 Task: Search one way flight ticket for 1 adult, 5 children, 2 infants in seat and 1 infant on lap in first from Flint: Bishop International Airport to Jacksonville: Albert J. Ellis Airport on 5-3-2023. Choice of flights is Southwest. Number of bags: 7 checked bags. Price is upto 87000. Outbound departure time preference is 10:30.
Action: Mouse moved to (236, 324)
Screenshot: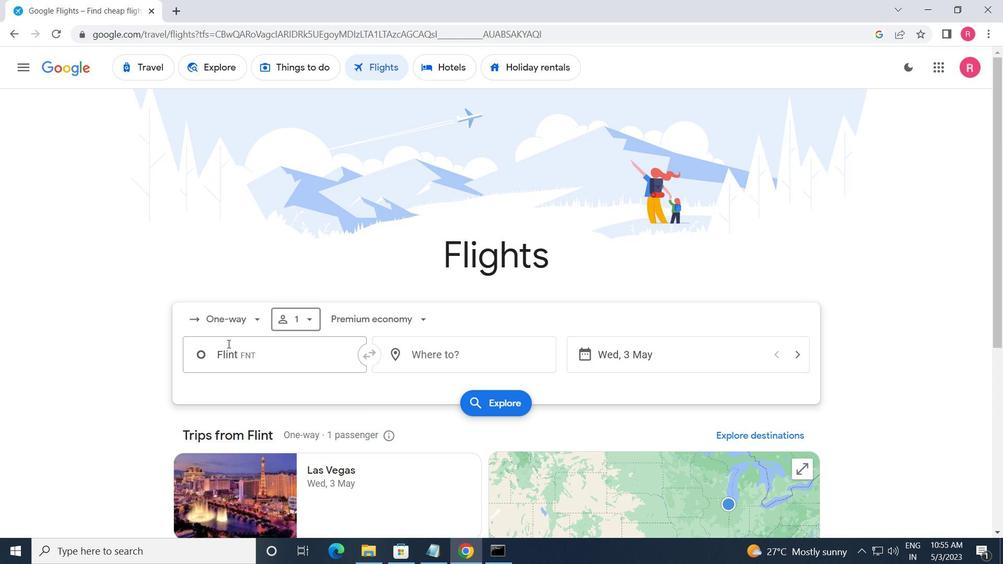
Action: Mouse pressed left at (236, 324)
Screenshot: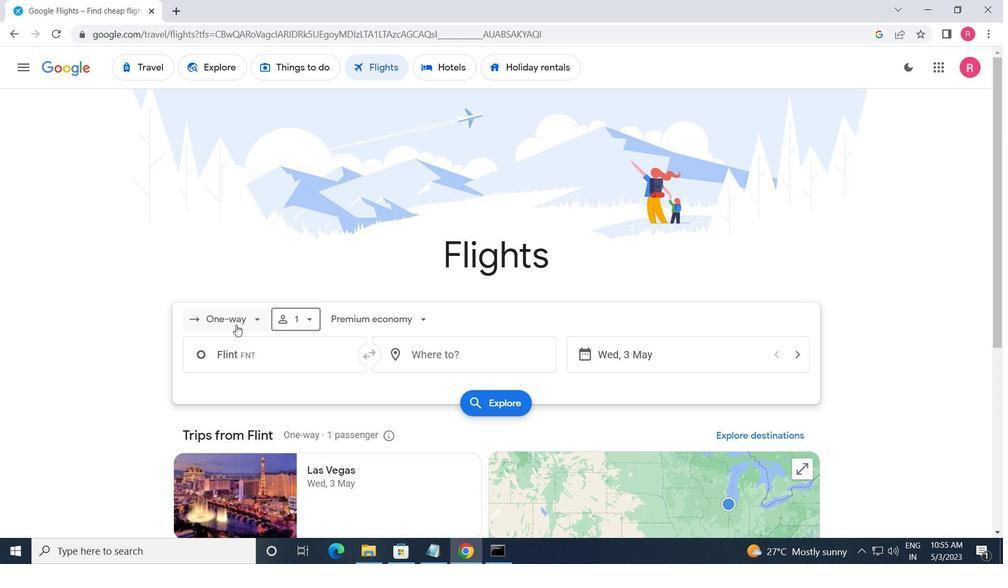 
Action: Mouse moved to (251, 375)
Screenshot: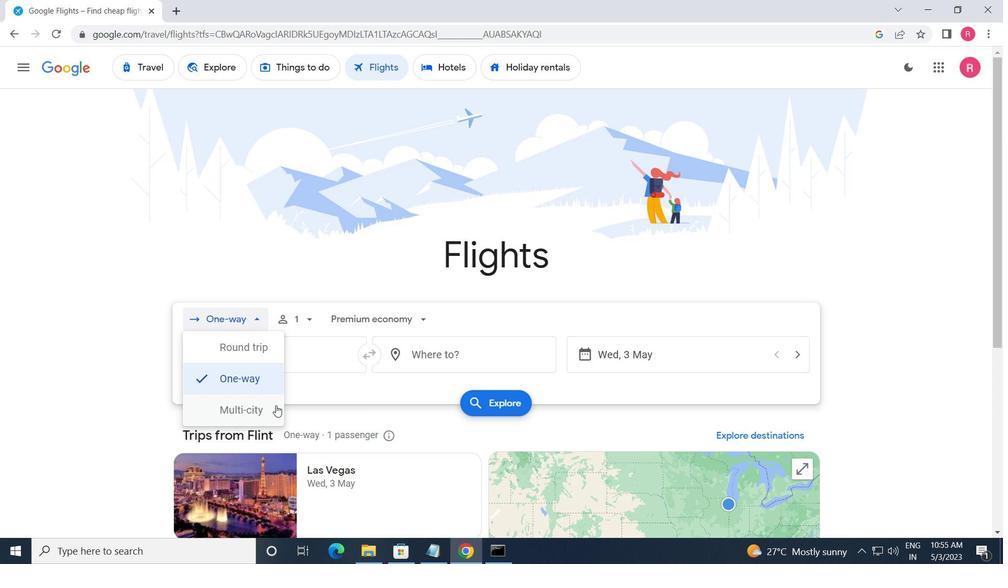 
Action: Mouse pressed left at (251, 375)
Screenshot: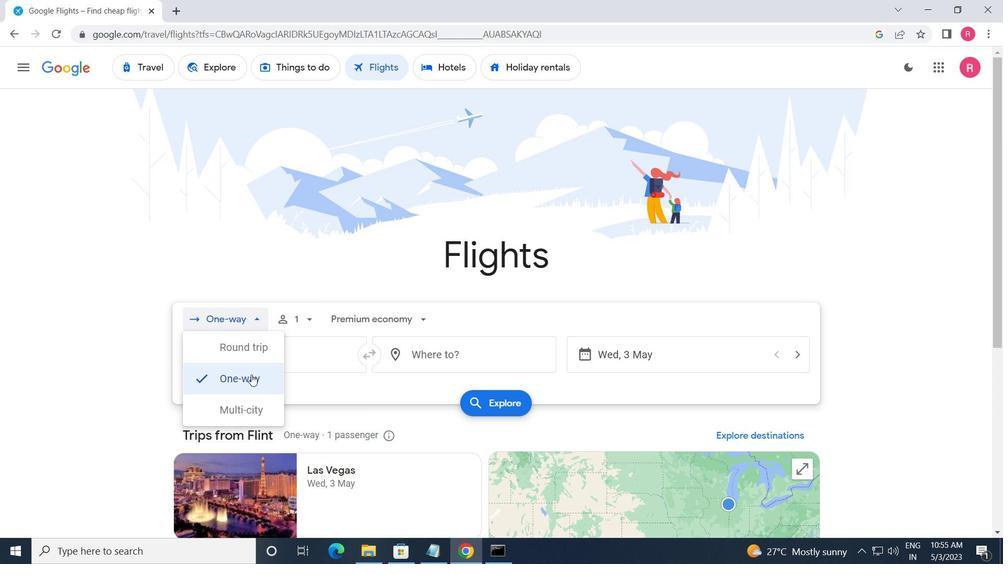 
Action: Mouse moved to (296, 324)
Screenshot: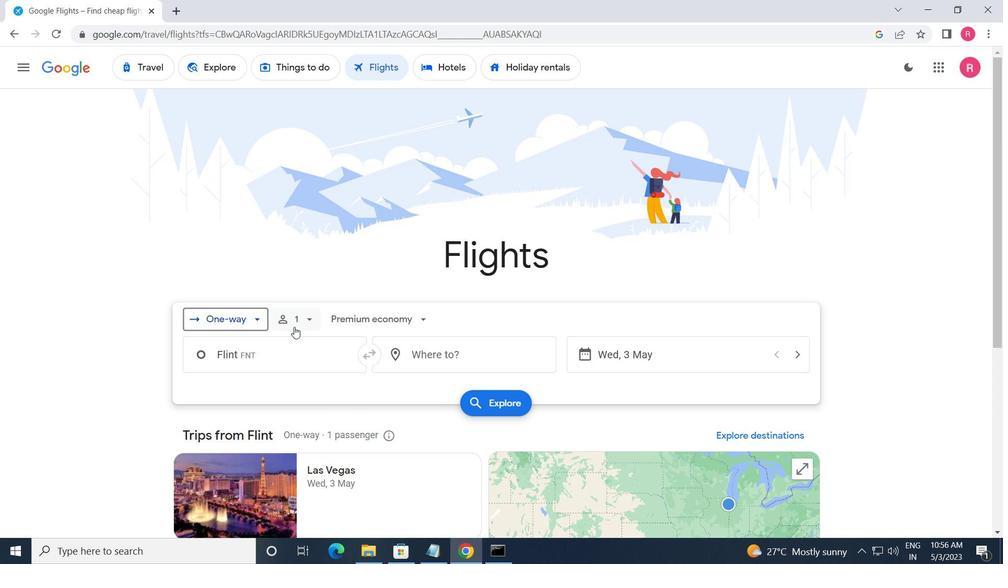 
Action: Mouse pressed left at (296, 324)
Screenshot: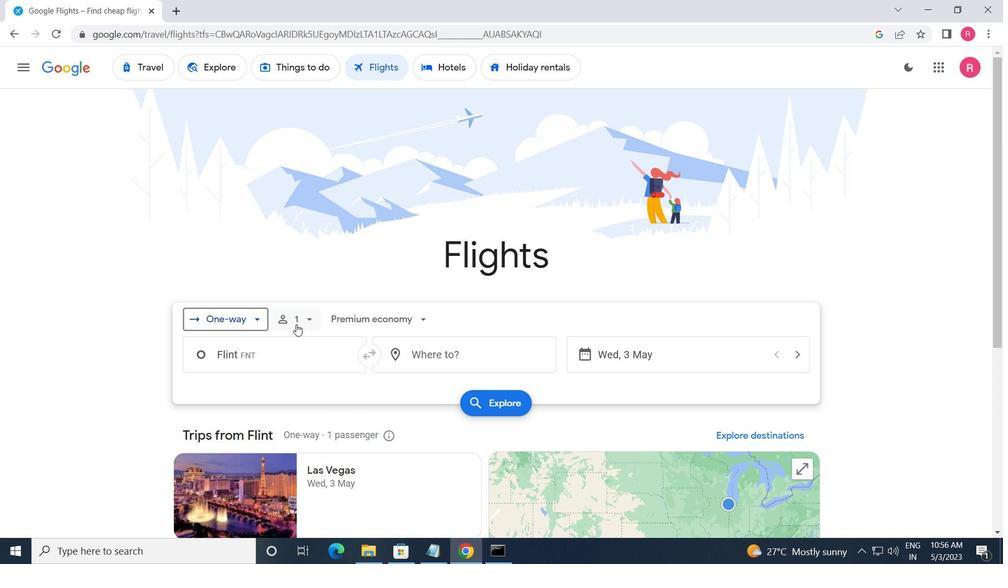 
Action: Mouse moved to (410, 386)
Screenshot: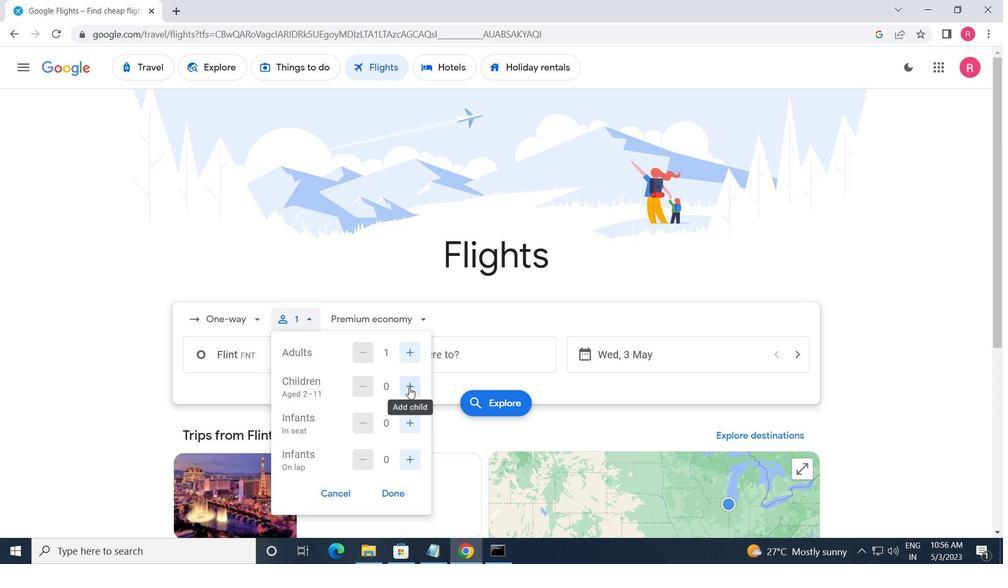 
Action: Mouse pressed left at (410, 386)
Screenshot: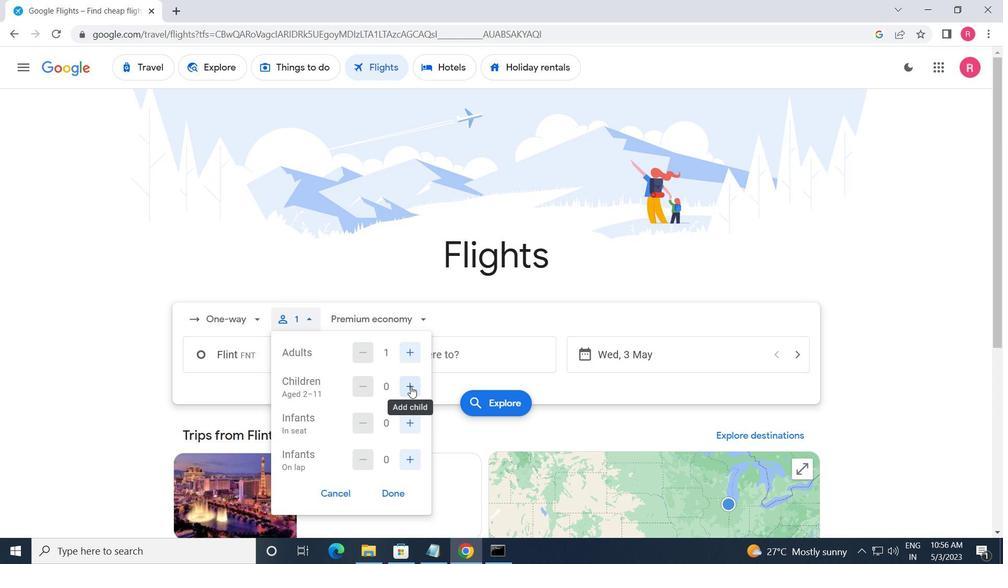 
Action: Mouse pressed left at (410, 386)
Screenshot: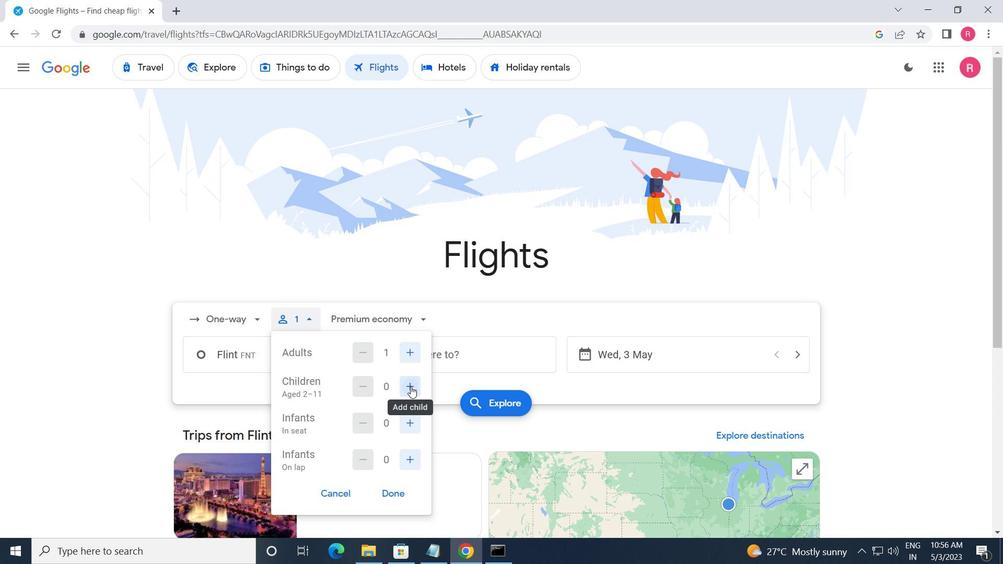 
Action: Mouse pressed left at (410, 386)
Screenshot: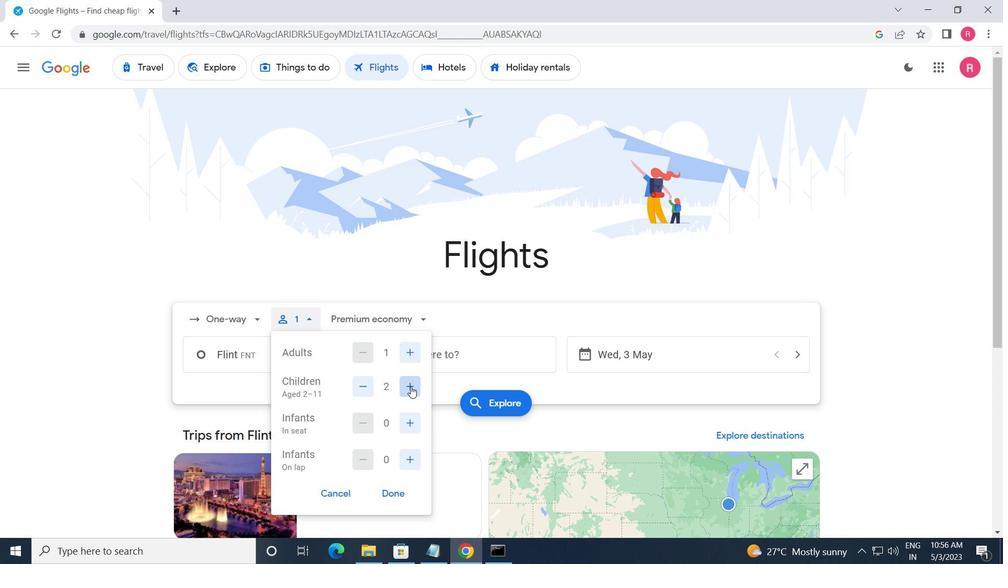 
Action: Mouse moved to (410, 386)
Screenshot: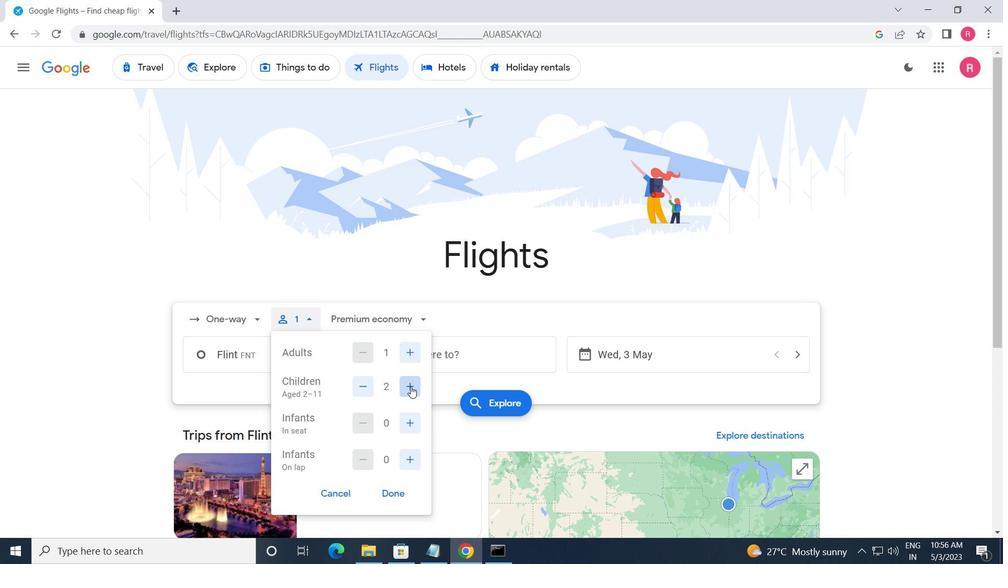 
Action: Mouse pressed left at (410, 386)
Screenshot: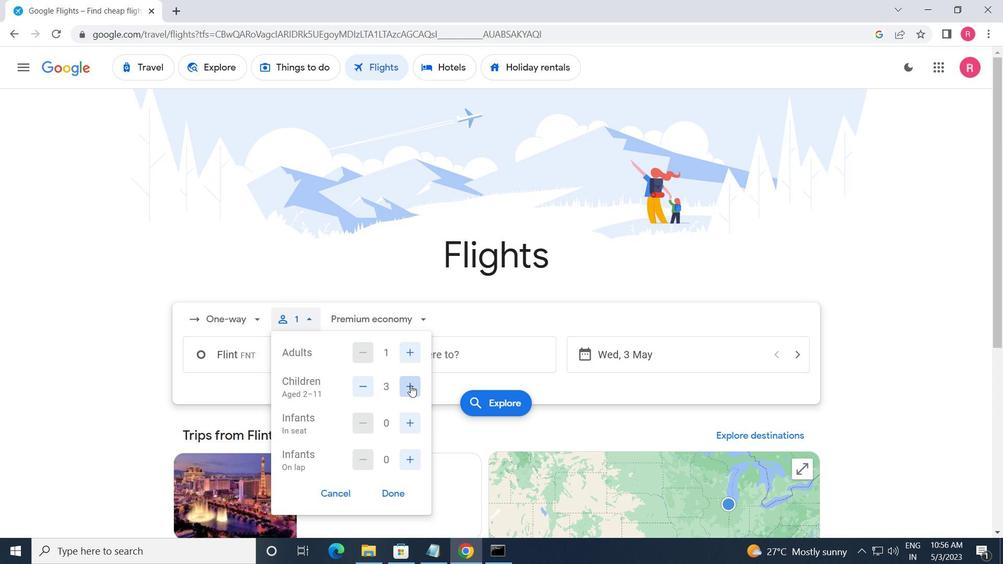 
Action: Mouse pressed left at (410, 386)
Screenshot: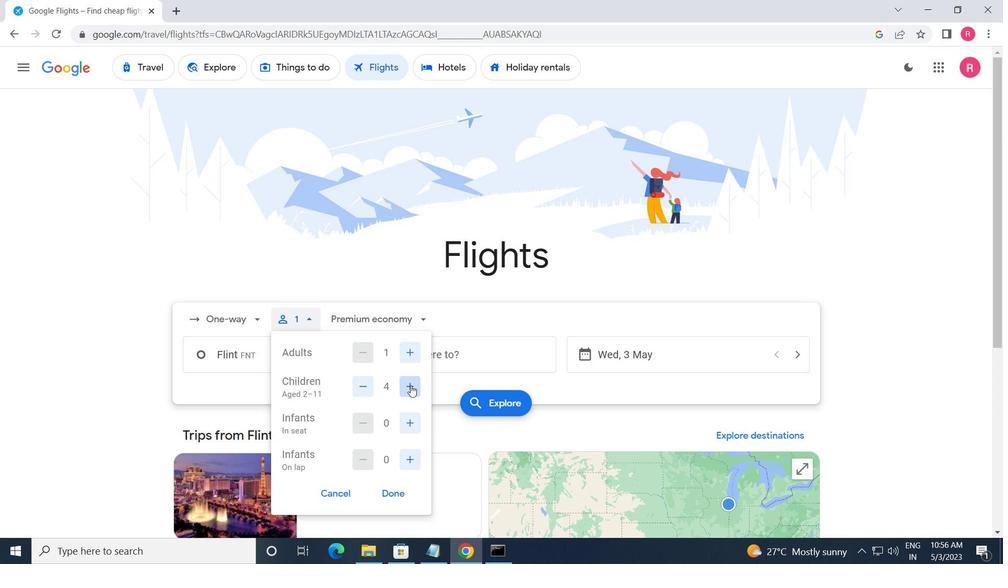 
Action: Mouse moved to (412, 425)
Screenshot: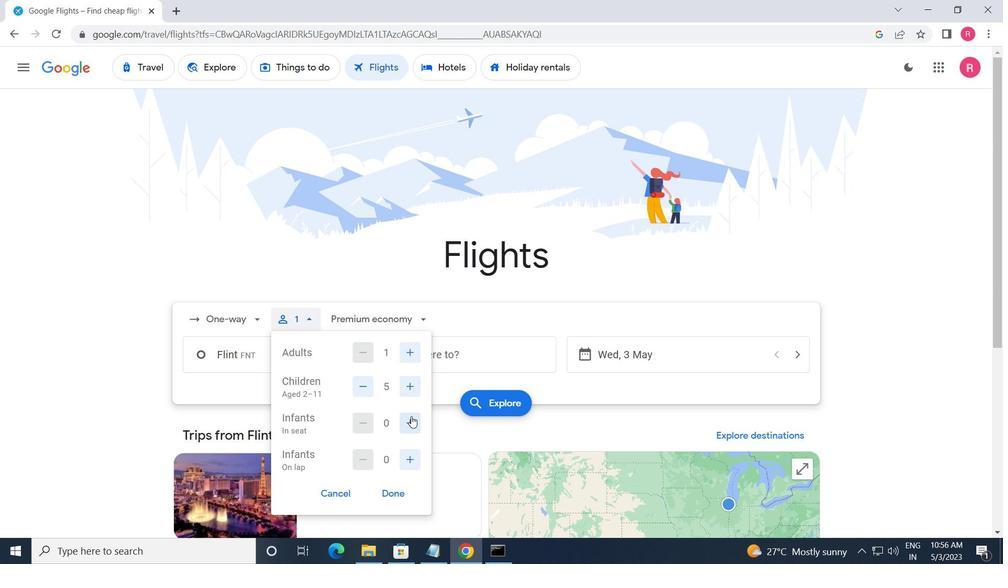 
Action: Mouse pressed left at (412, 425)
Screenshot: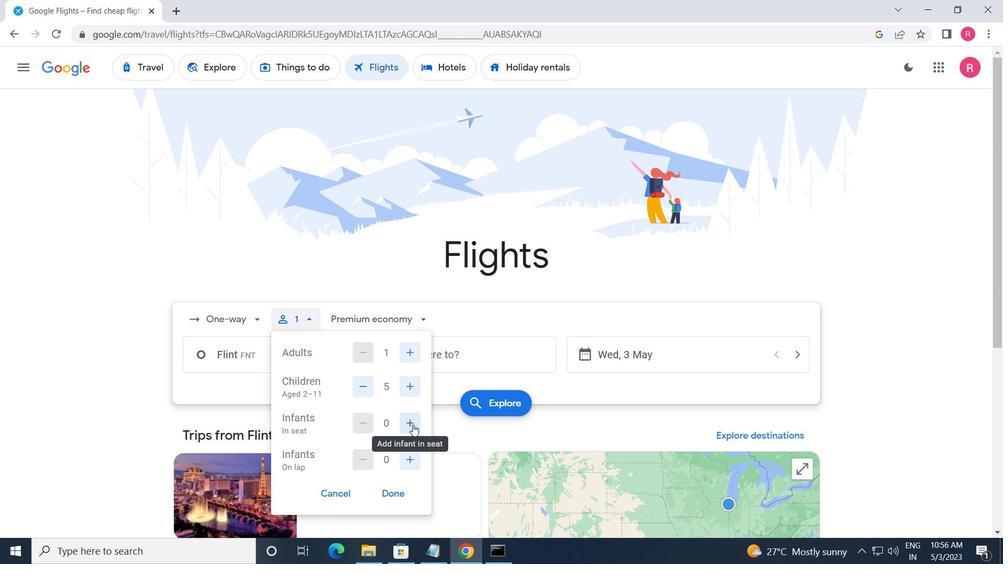 
Action: Mouse pressed left at (412, 425)
Screenshot: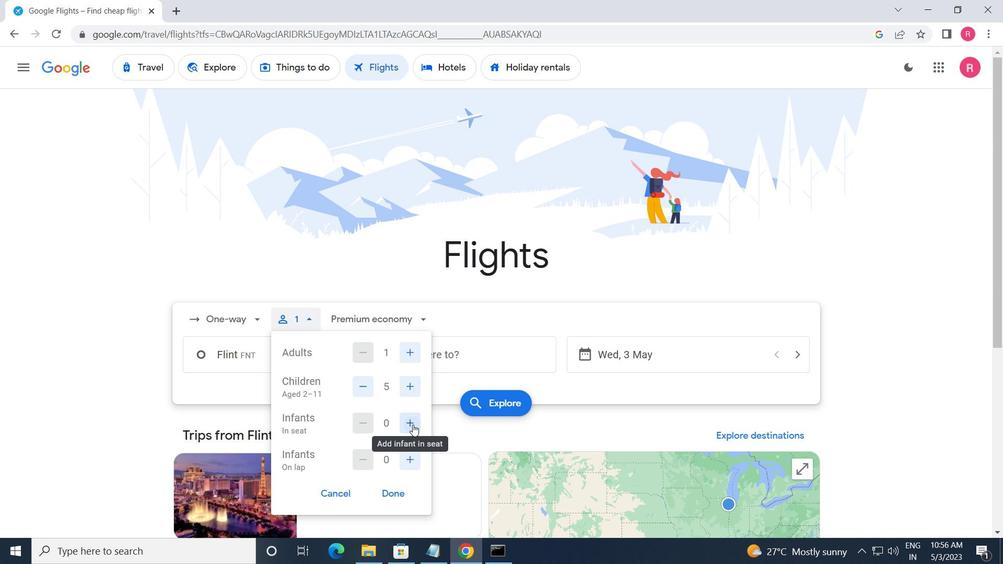 
Action: Mouse moved to (408, 465)
Screenshot: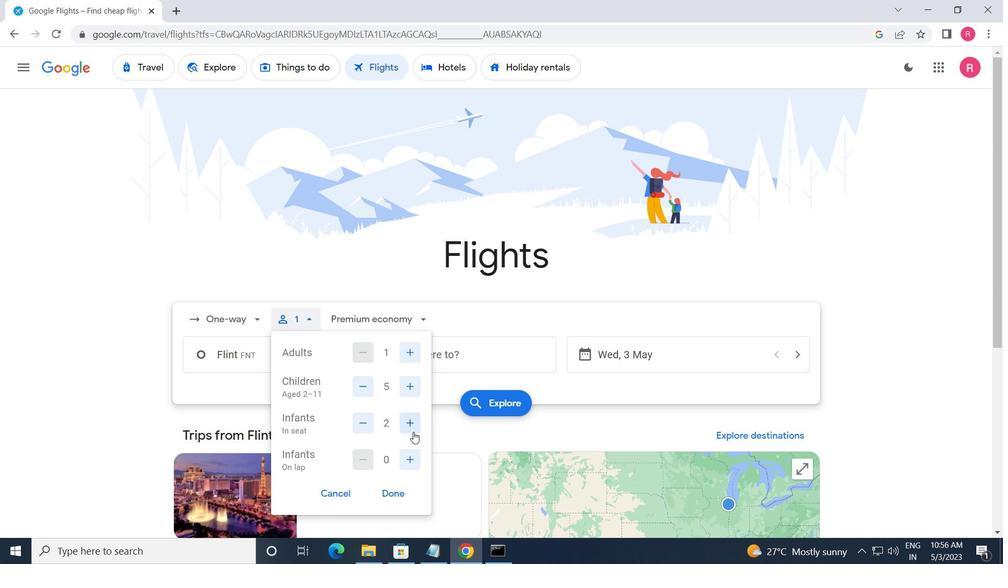 
Action: Mouse pressed left at (408, 465)
Screenshot: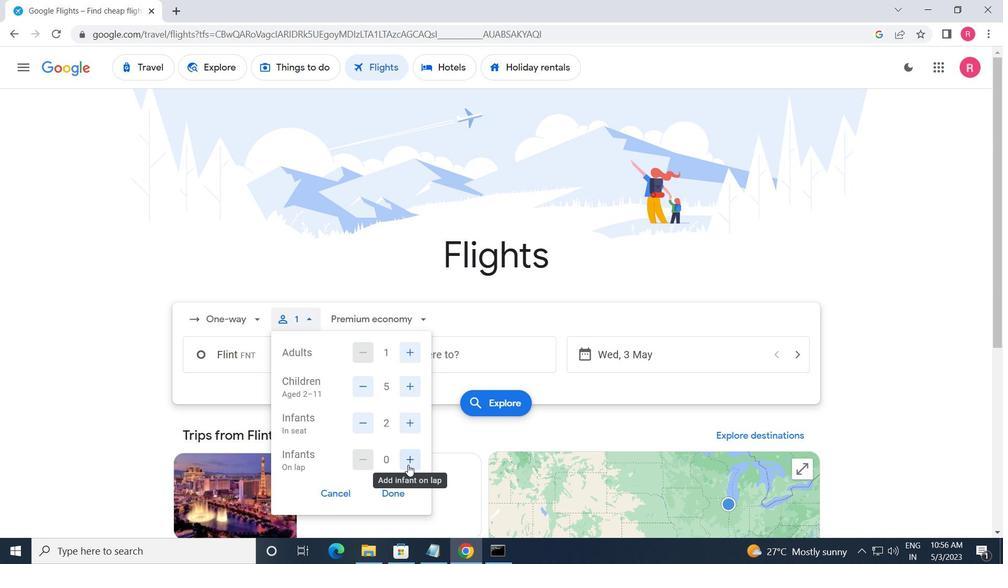 
Action: Mouse moved to (362, 462)
Screenshot: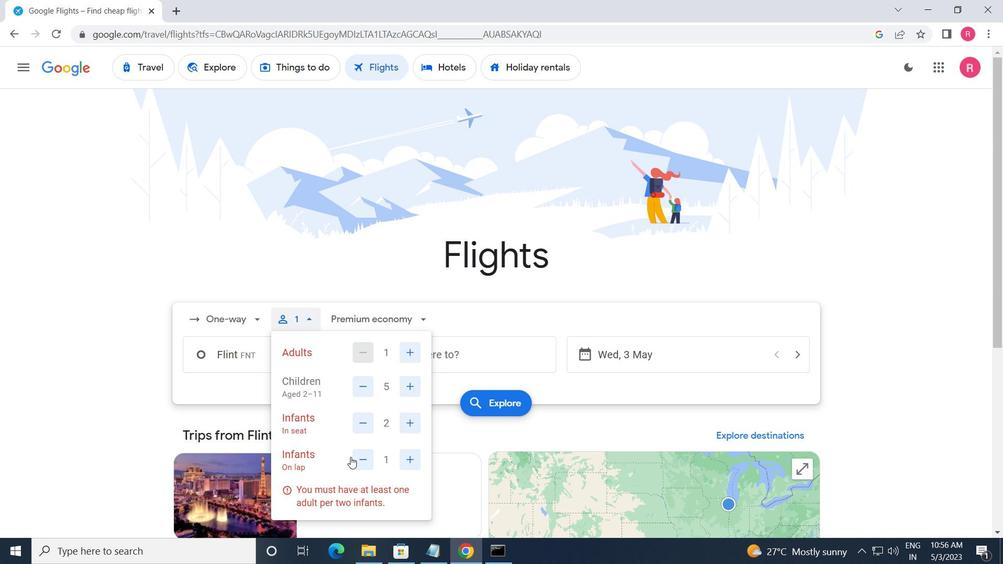 
Action: Mouse pressed left at (362, 462)
Screenshot: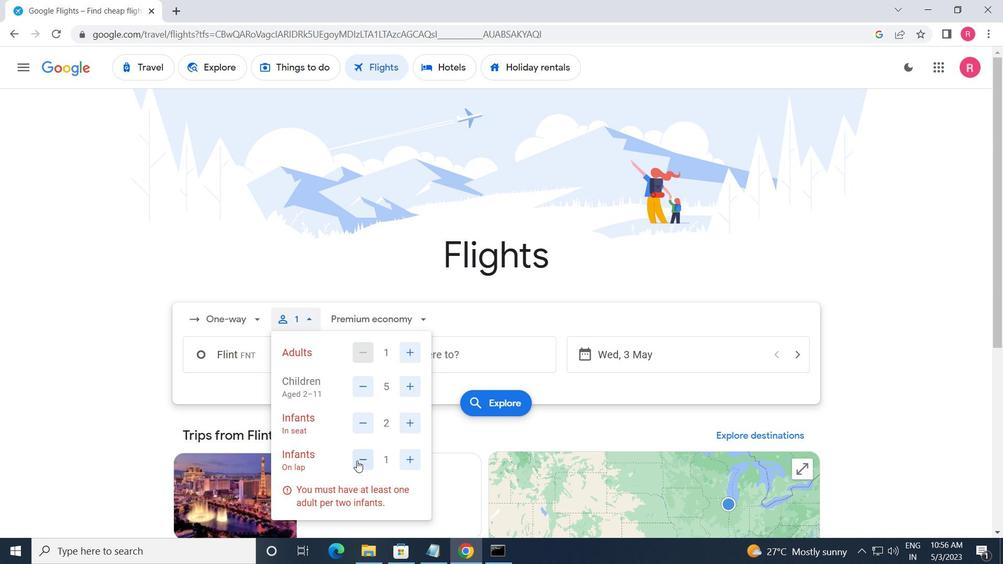 
Action: Mouse moved to (395, 497)
Screenshot: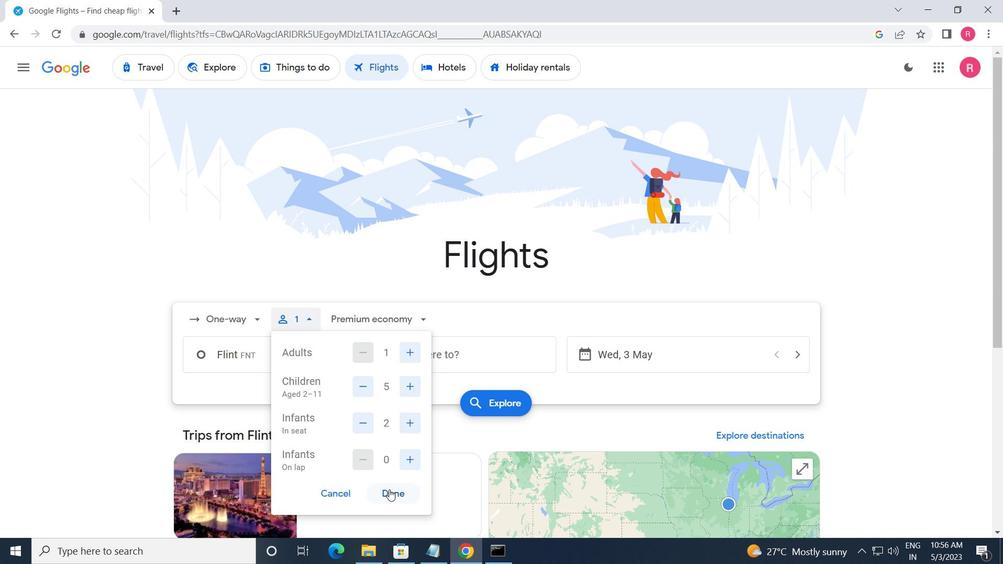 
Action: Mouse pressed left at (395, 497)
Screenshot: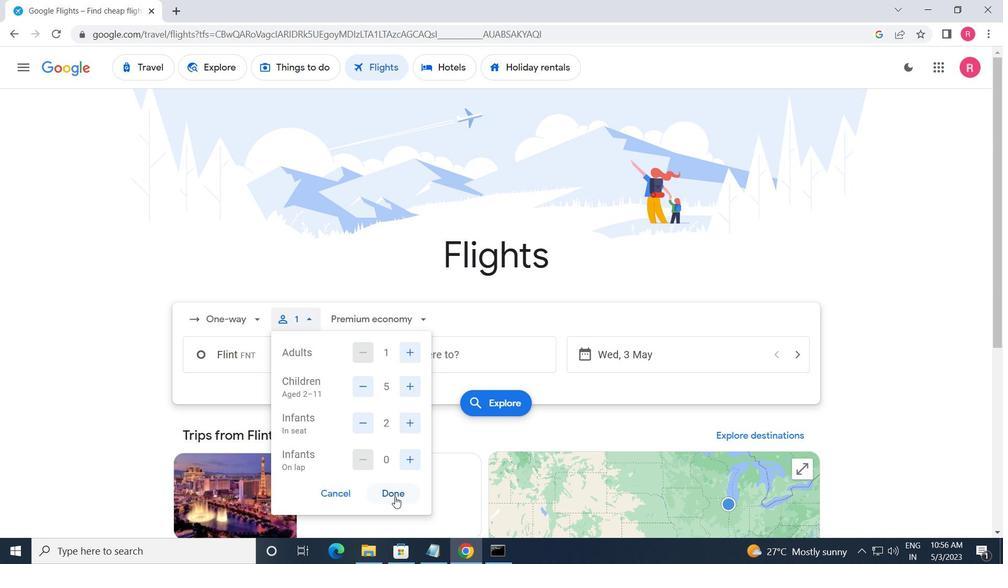 
Action: Mouse moved to (377, 318)
Screenshot: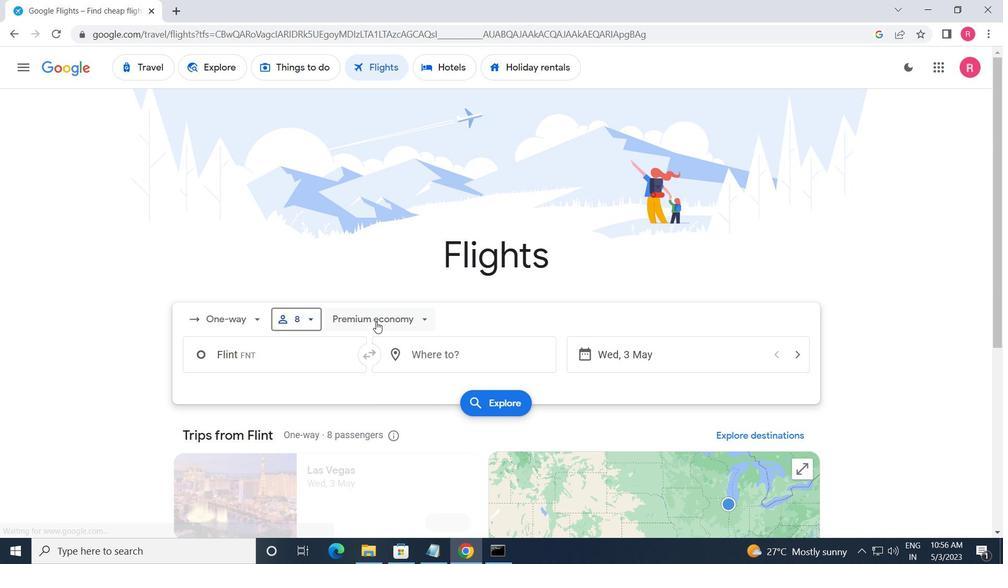 
Action: Mouse pressed left at (377, 318)
Screenshot: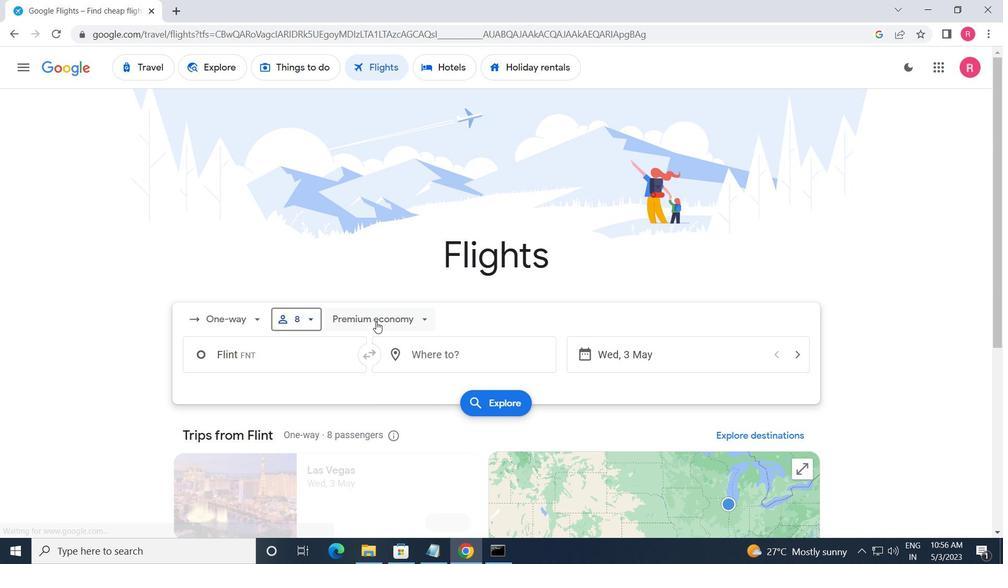
Action: Mouse moved to (391, 444)
Screenshot: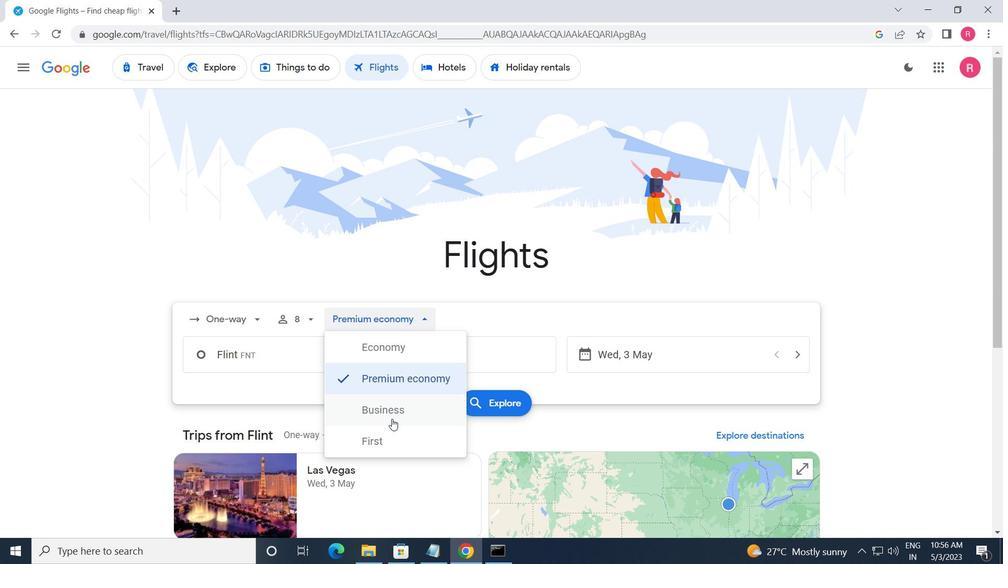 
Action: Mouse pressed left at (391, 444)
Screenshot: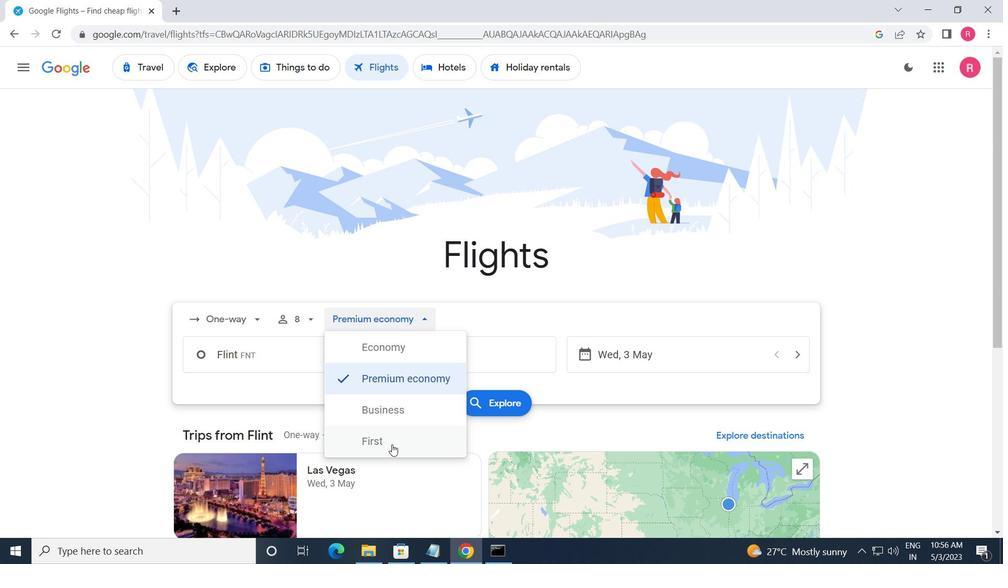 
Action: Mouse moved to (338, 363)
Screenshot: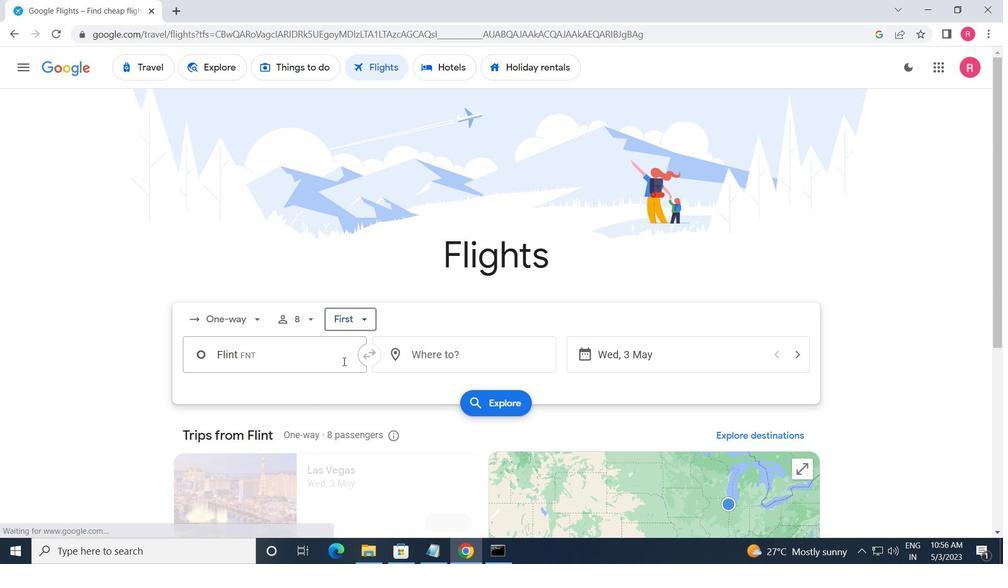 
Action: Mouse pressed left at (338, 363)
Screenshot: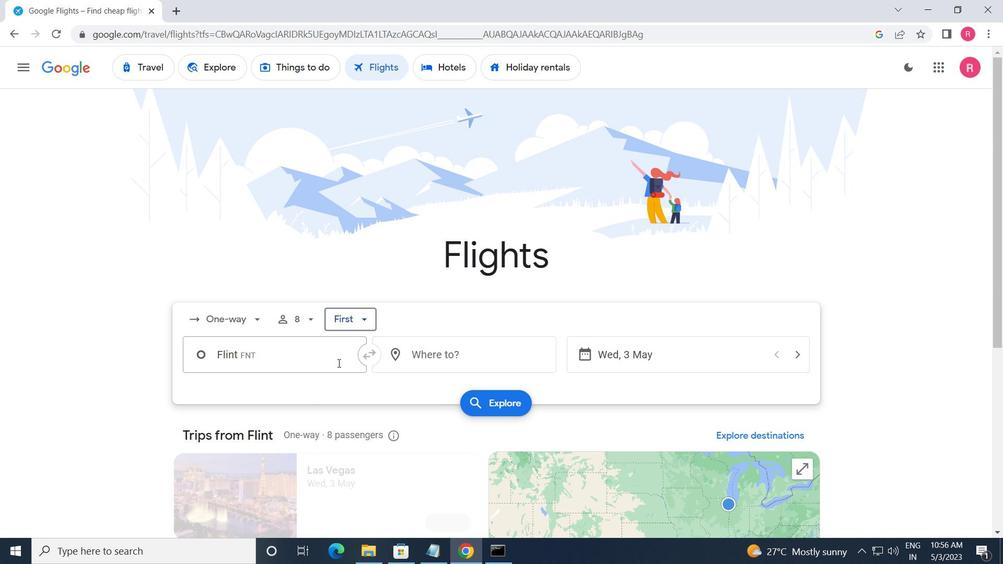 
Action: Mouse moved to (337, 452)
Screenshot: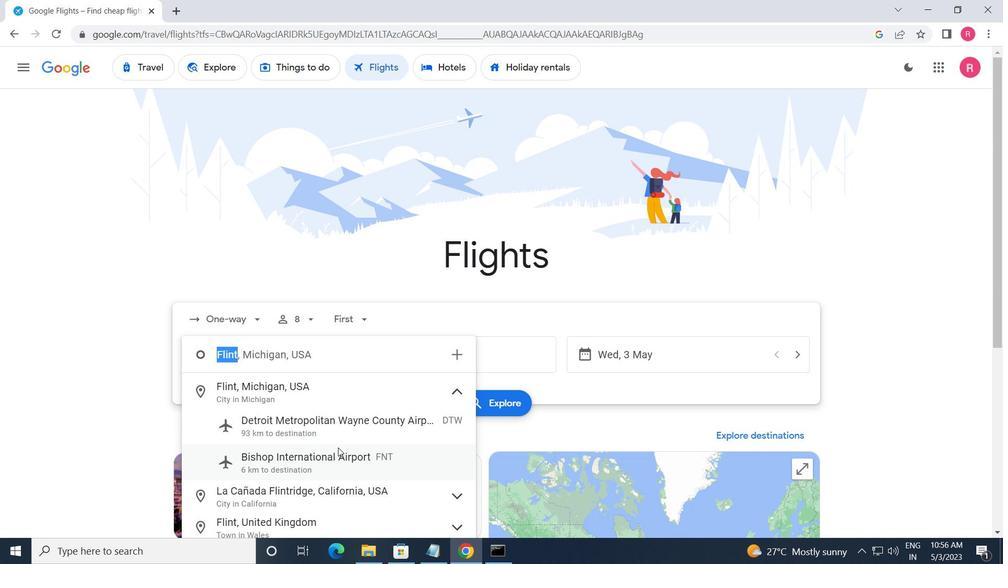 
Action: Mouse pressed left at (337, 452)
Screenshot: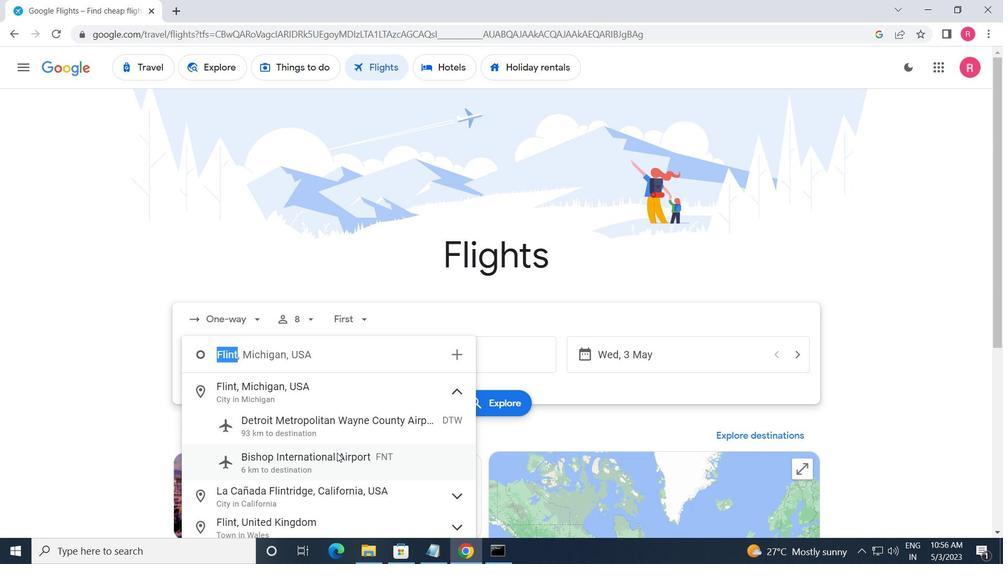 
Action: Mouse moved to (483, 354)
Screenshot: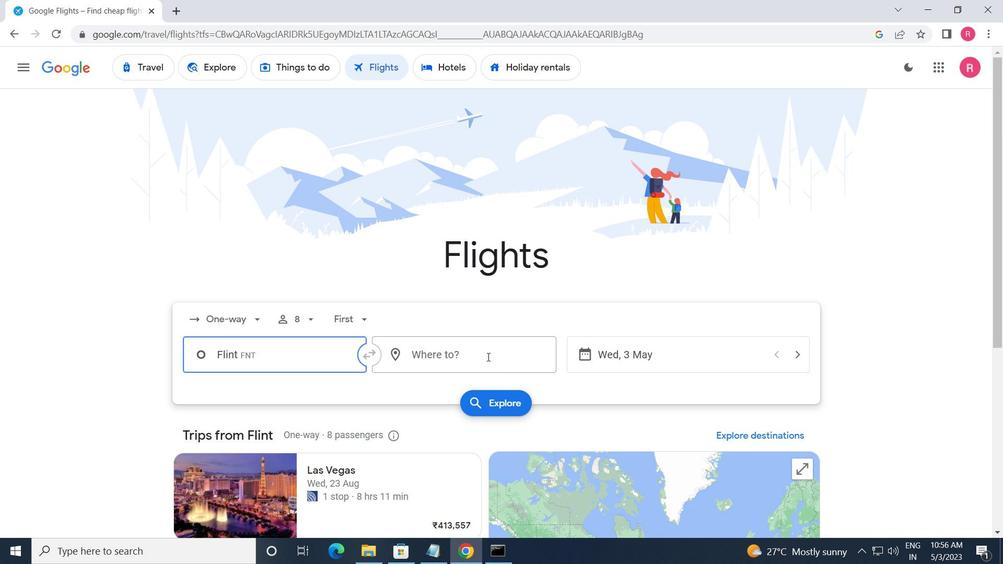 
Action: Mouse pressed left at (483, 354)
Screenshot: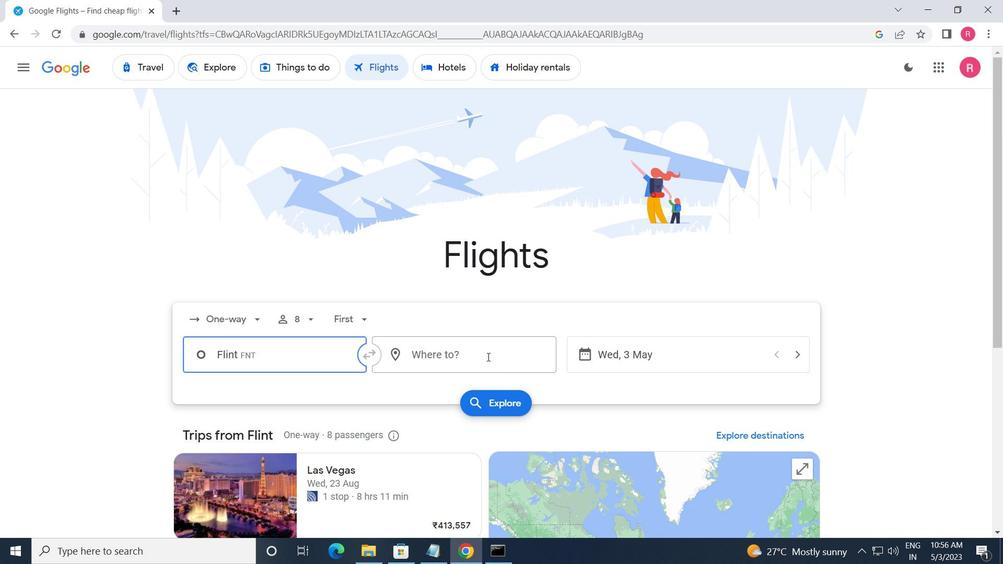
Action: Mouse moved to (460, 480)
Screenshot: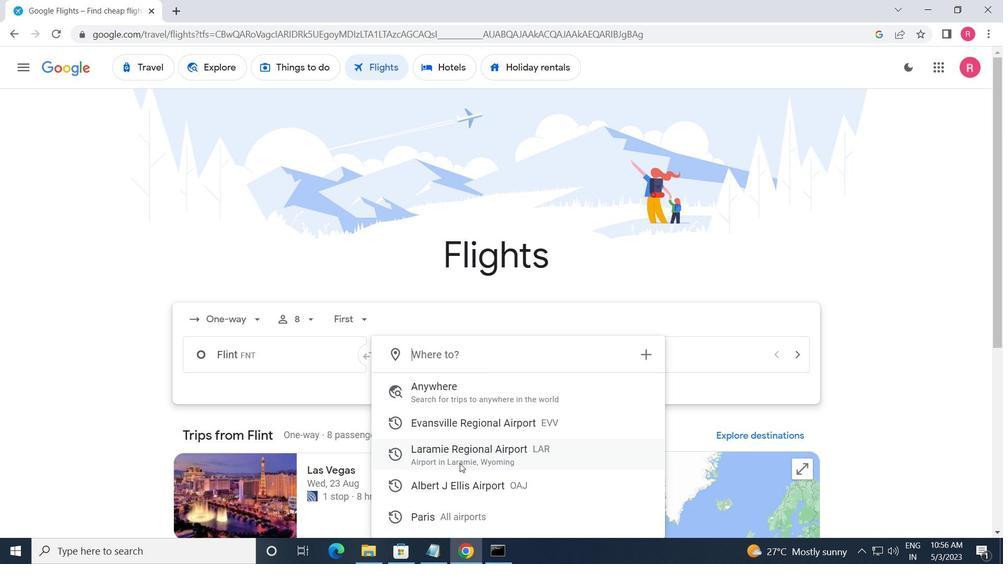 
Action: Mouse pressed left at (460, 480)
Screenshot: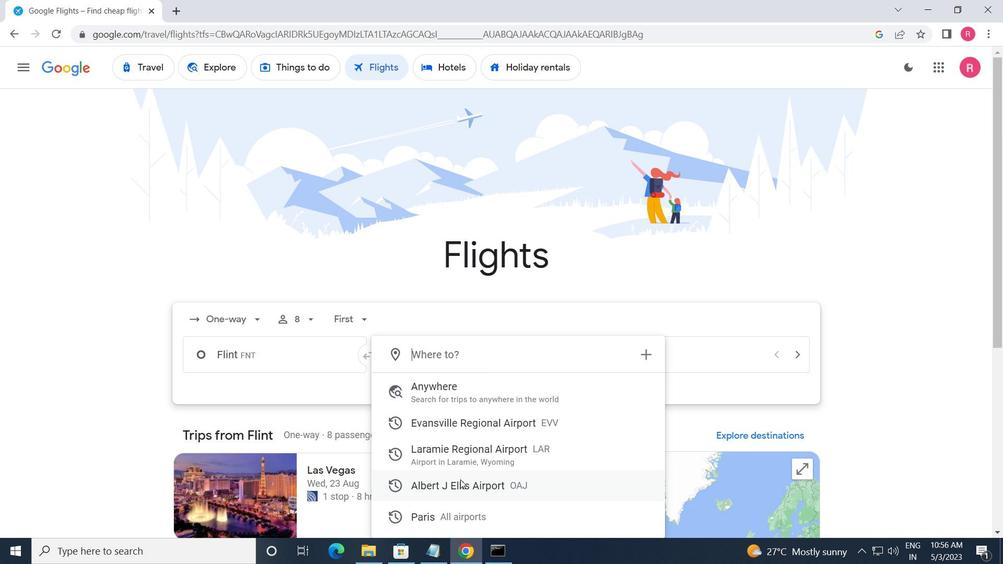 
Action: Mouse moved to (695, 360)
Screenshot: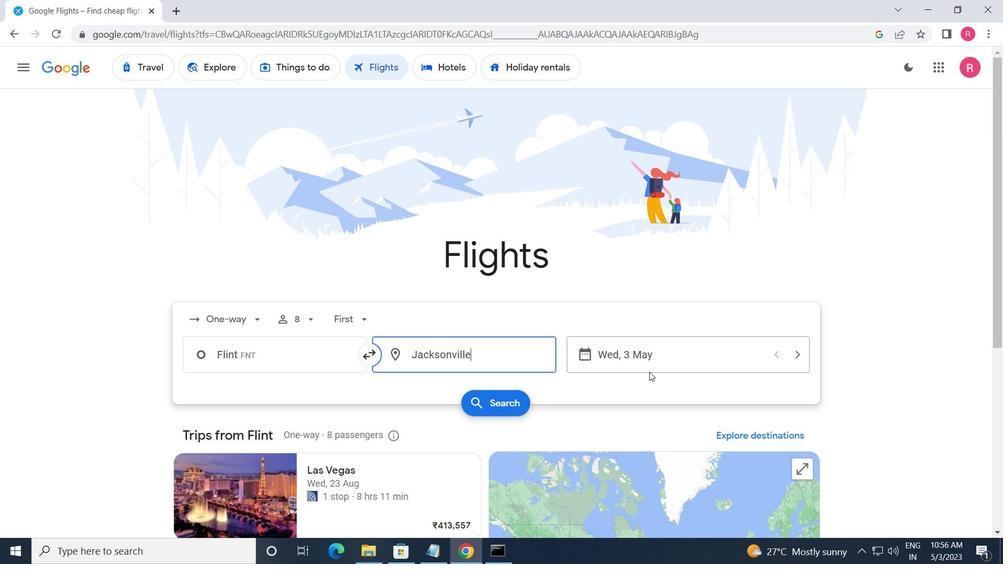 
Action: Mouse pressed left at (695, 360)
Screenshot: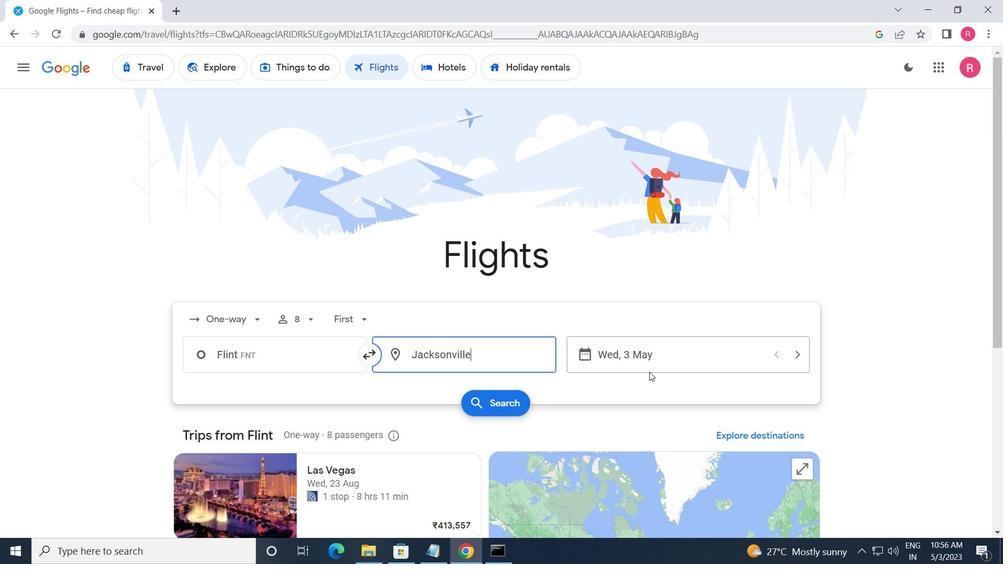 
Action: Mouse moved to (447, 308)
Screenshot: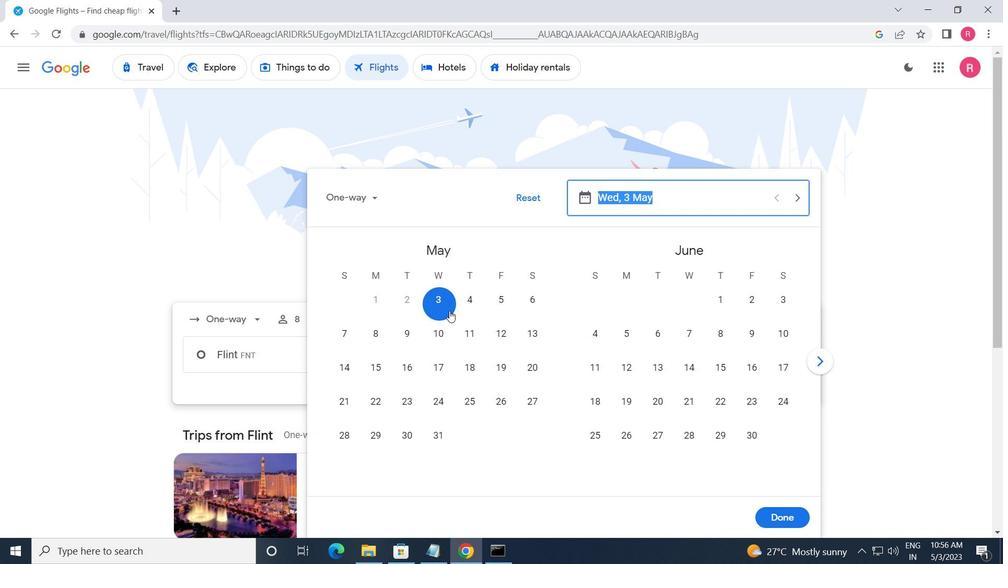 
Action: Mouse pressed left at (447, 308)
Screenshot: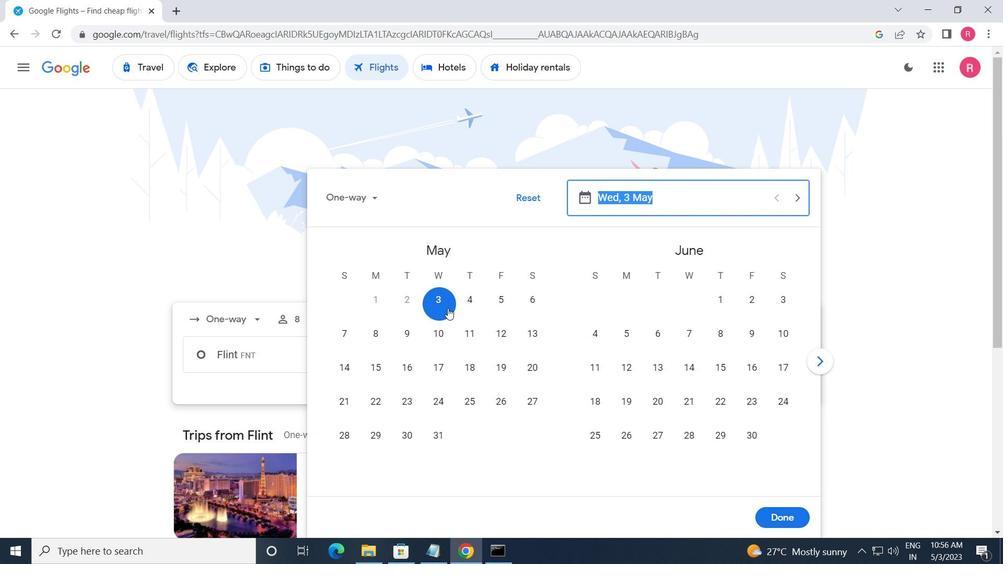 
Action: Mouse moved to (778, 511)
Screenshot: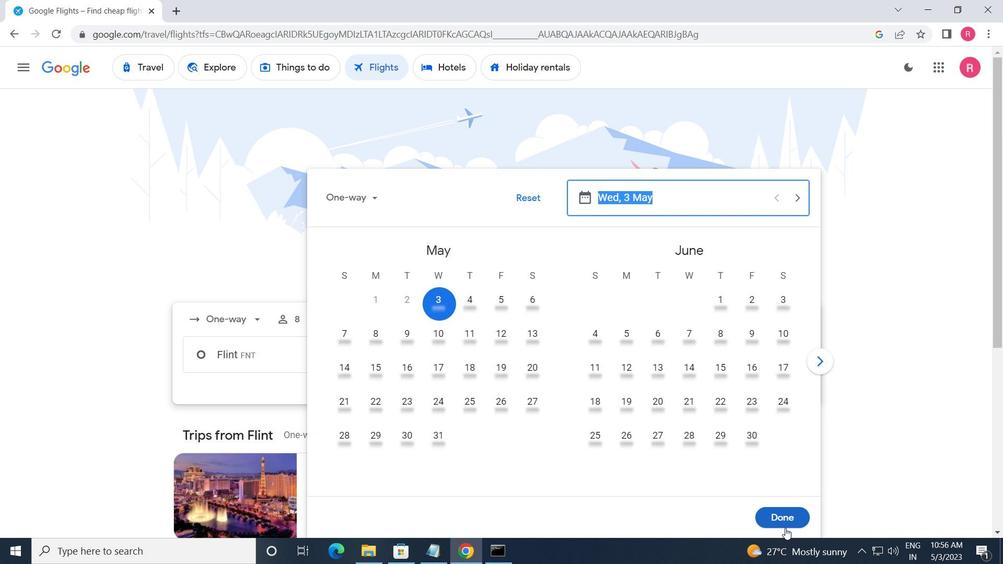 
Action: Mouse pressed left at (778, 511)
Screenshot: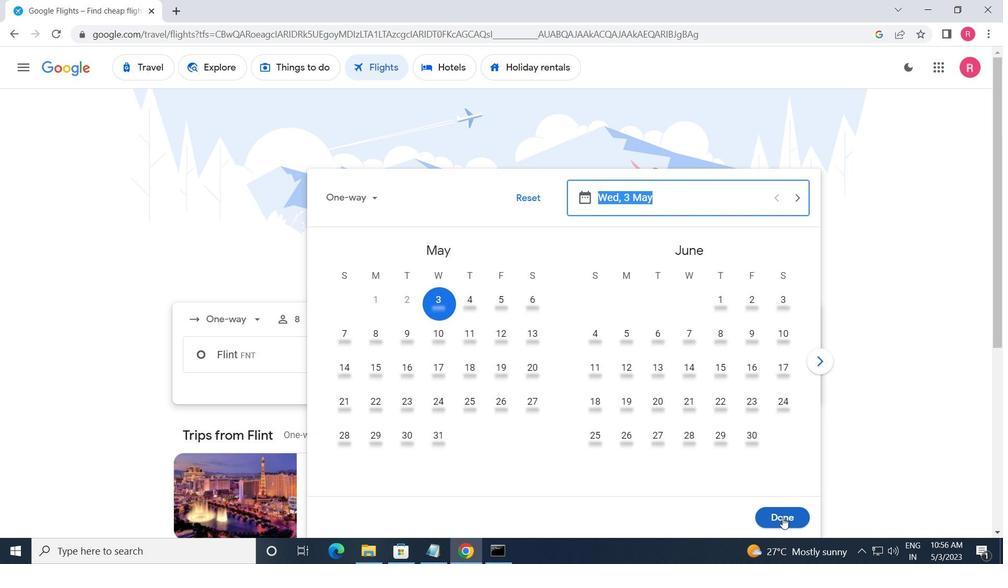
Action: Mouse moved to (517, 403)
Screenshot: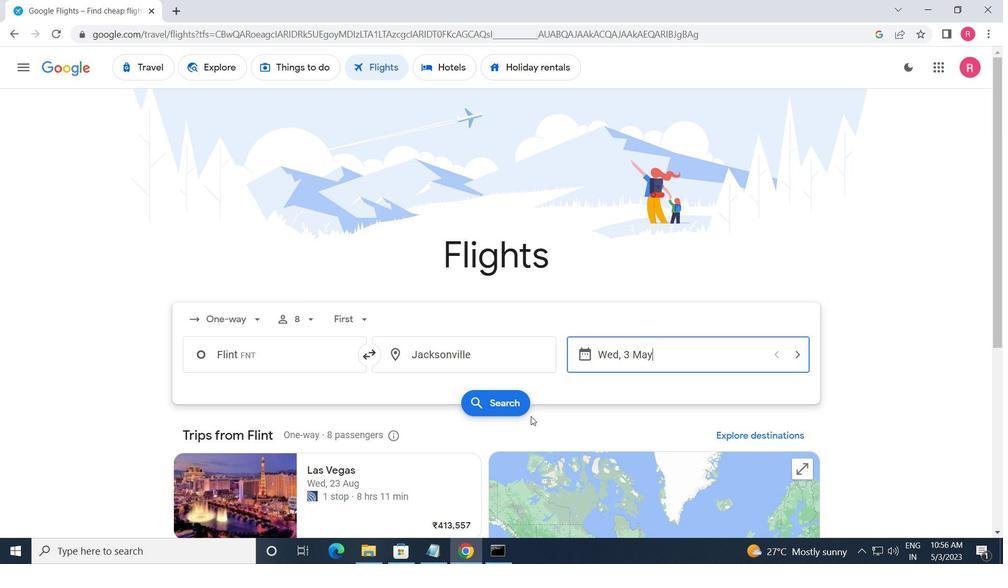 
Action: Mouse pressed left at (517, 403)
Screenshot: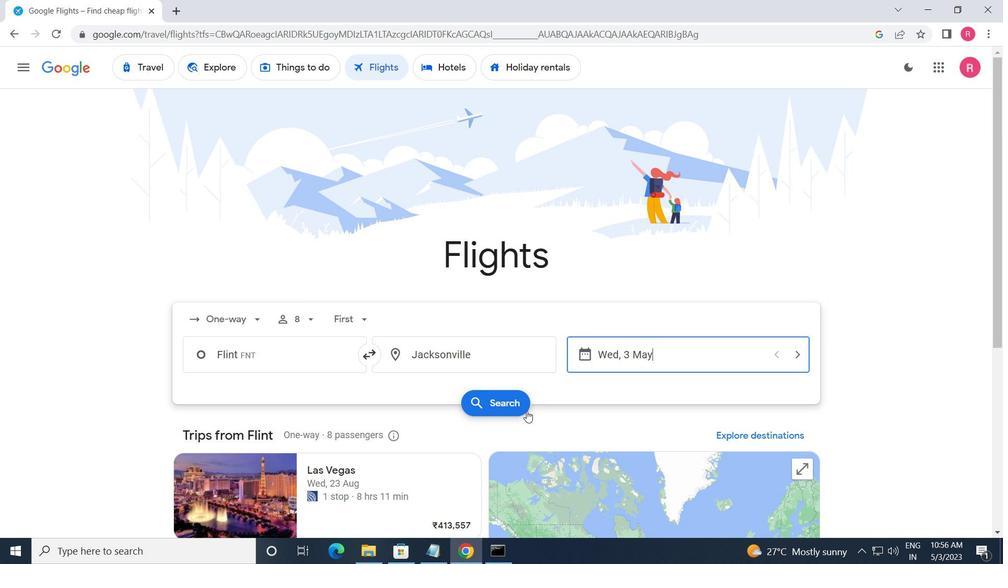 
Action: Mouse moved to (200, 183)
Screenshot: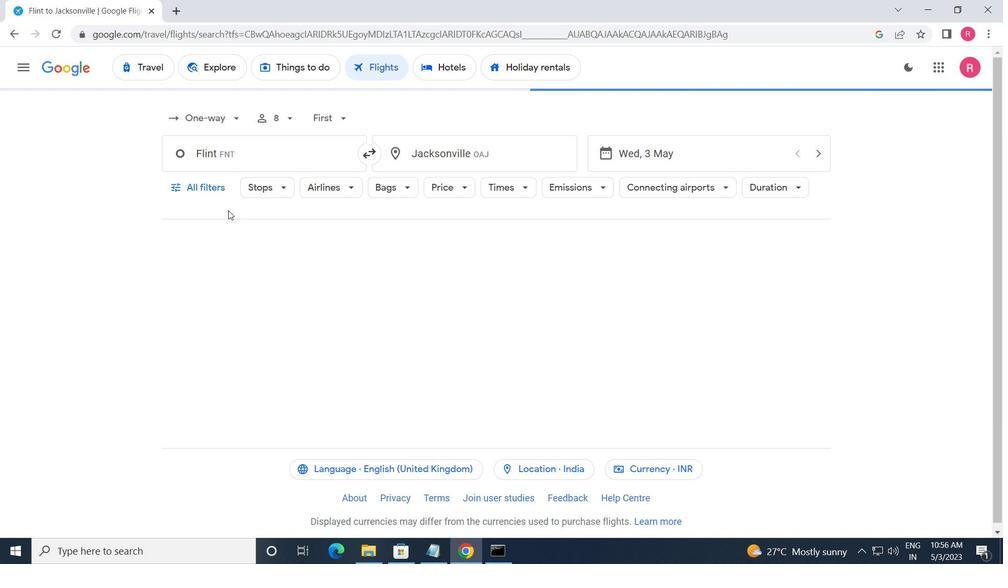 
Action: Mouse pressed left at (200, 183)
Screenshot: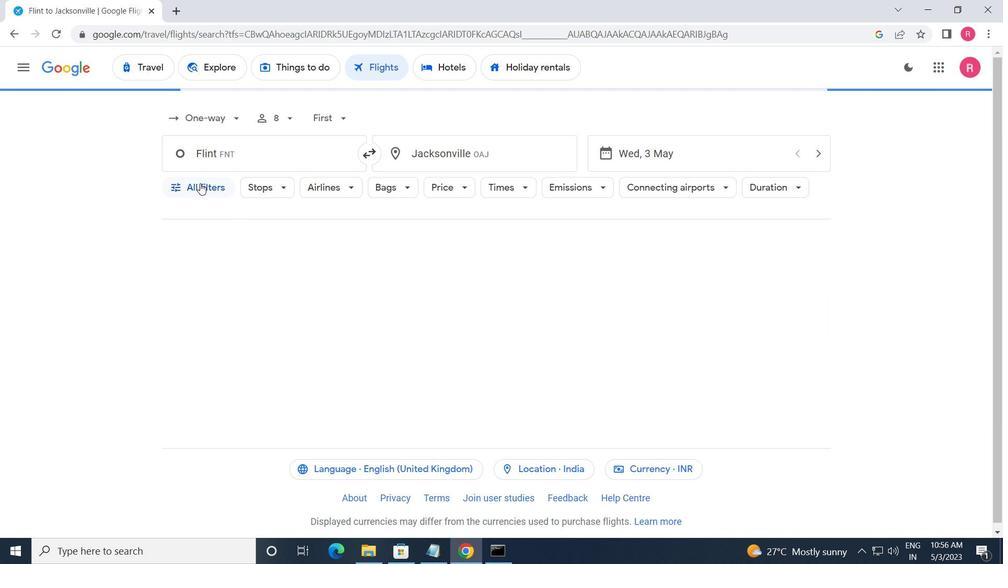 
Action: Mouse moved to (264, 345)
Screenshot: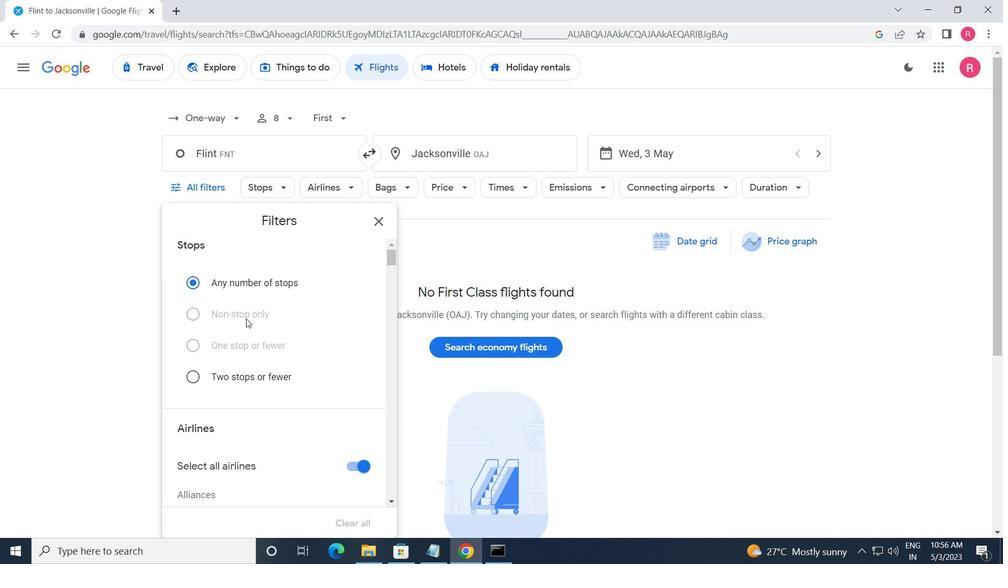 
Action: Mouse scrolled (264, 344) with delta (0, 0)
Screenshot: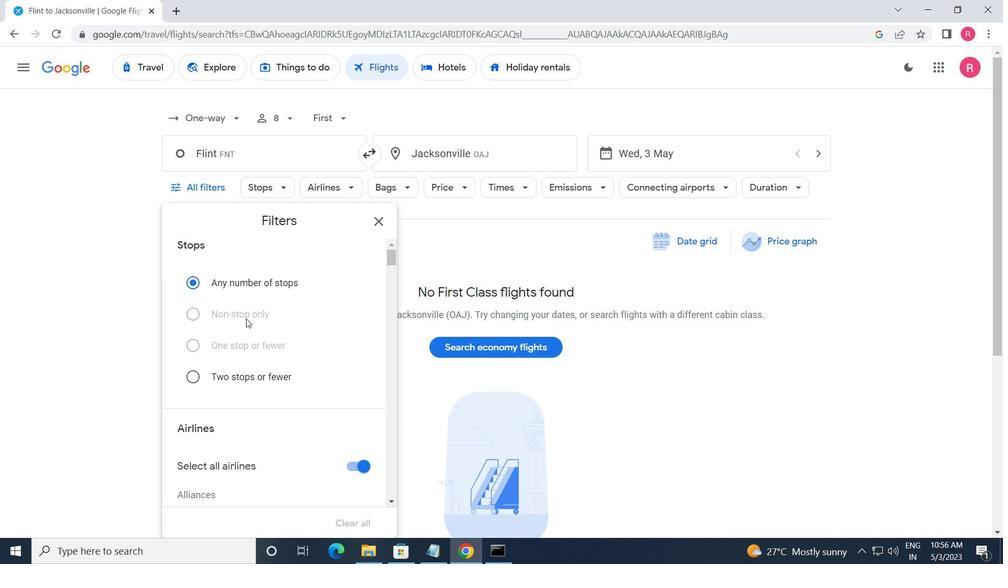 
Action: Mouse moved to (275, 353)
Screenshot: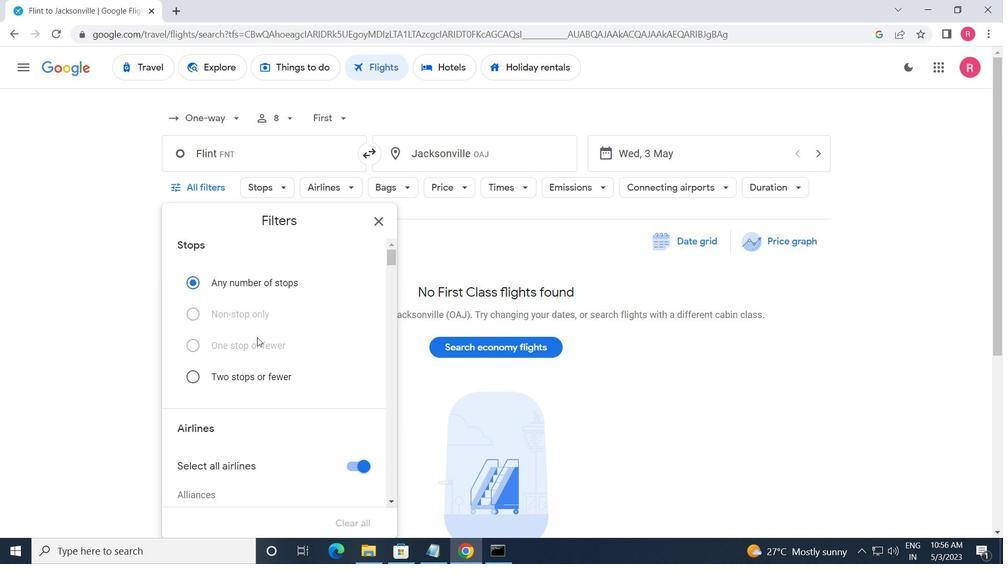 
Action: Mouse scrolled (275, 352) with delta (0, 0)
Screenshot: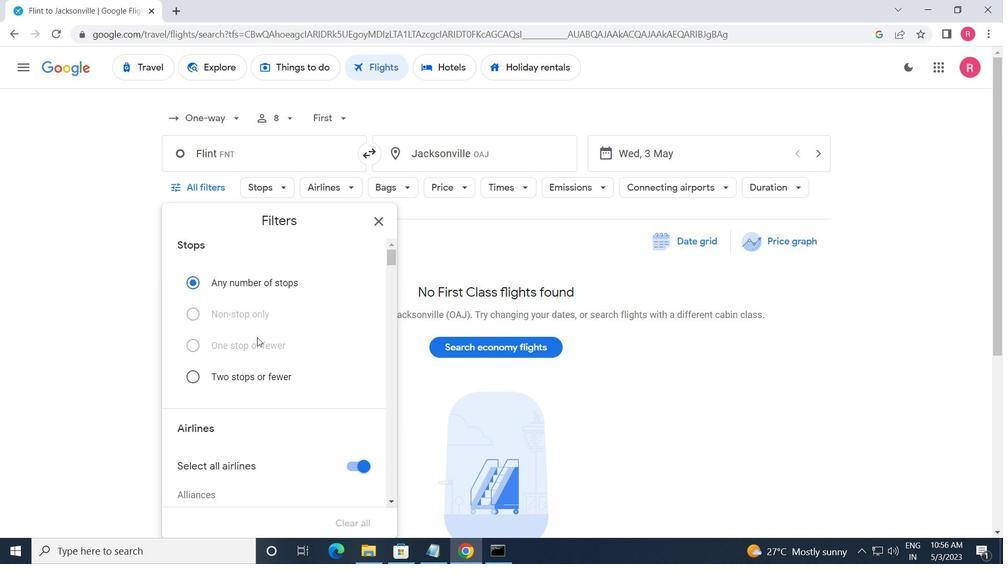 
Action: Mouse scrolled (275, 352) with delta (0, 0)
Screenshot: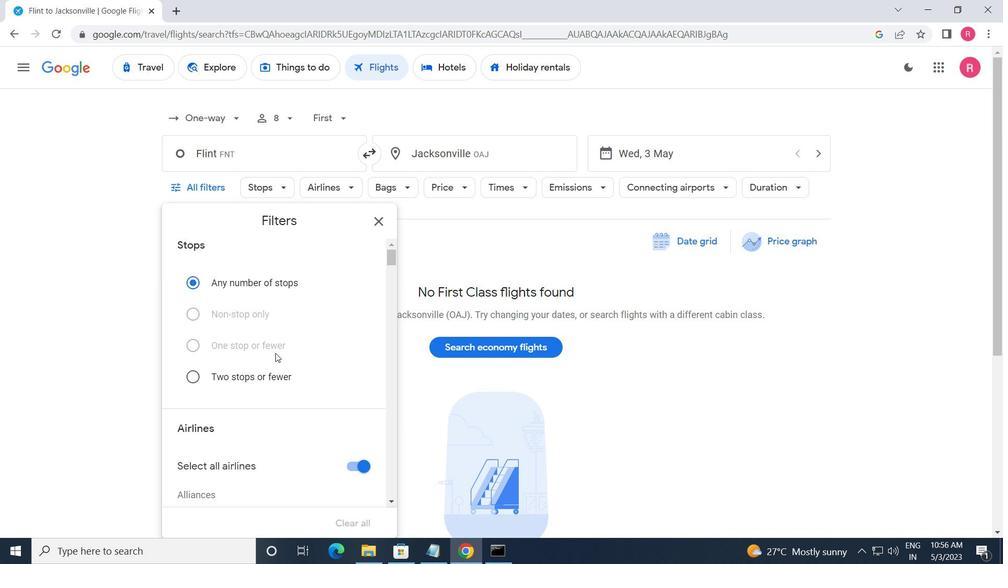 
Action: Mouse scrolled (275, 352) with delta (0, 0)
Screenshot: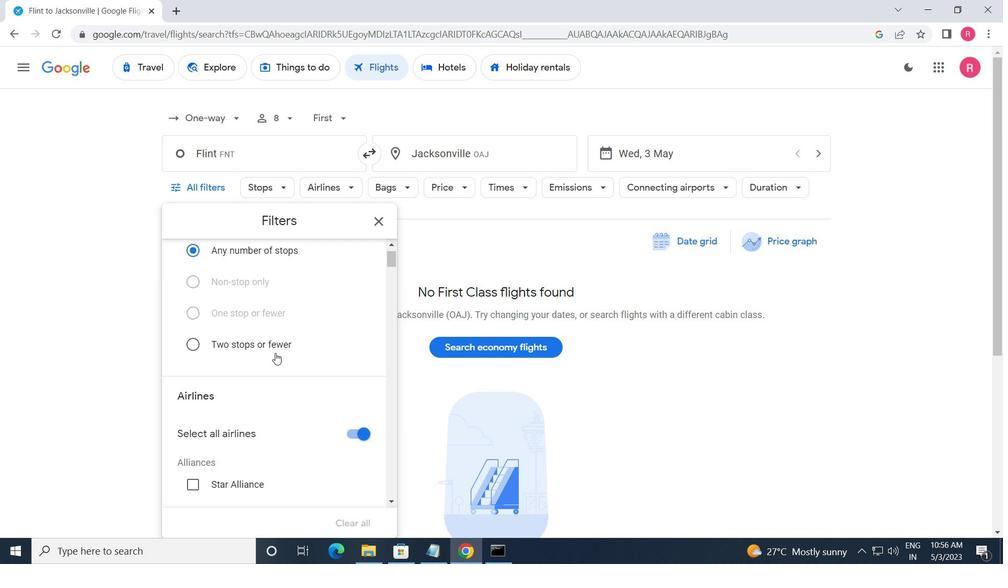 
Action: Mouse scrolled (275, 352) with delta (0, 0)
Screenshot: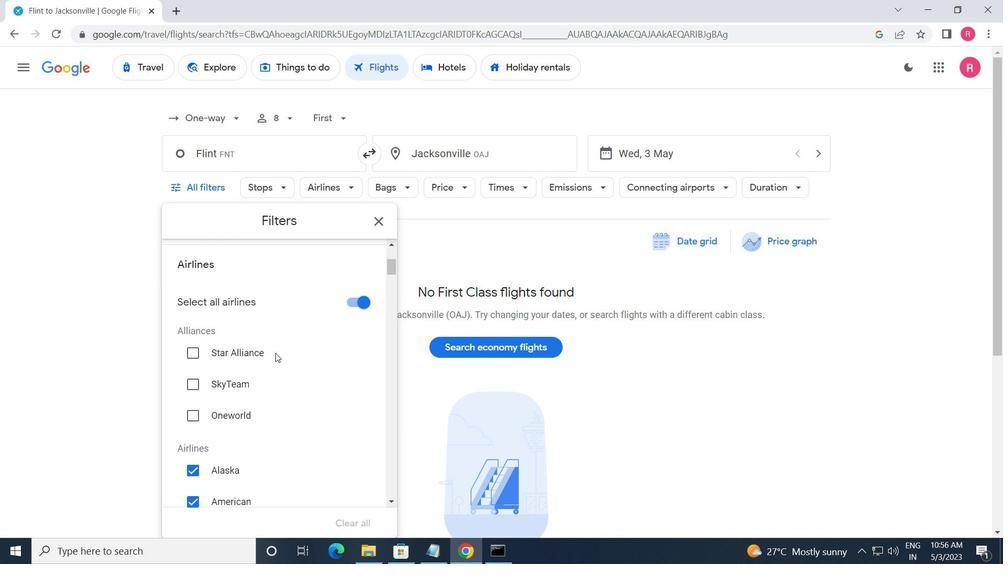 
Action: Mouse moved to (279, 374)
Screenshot: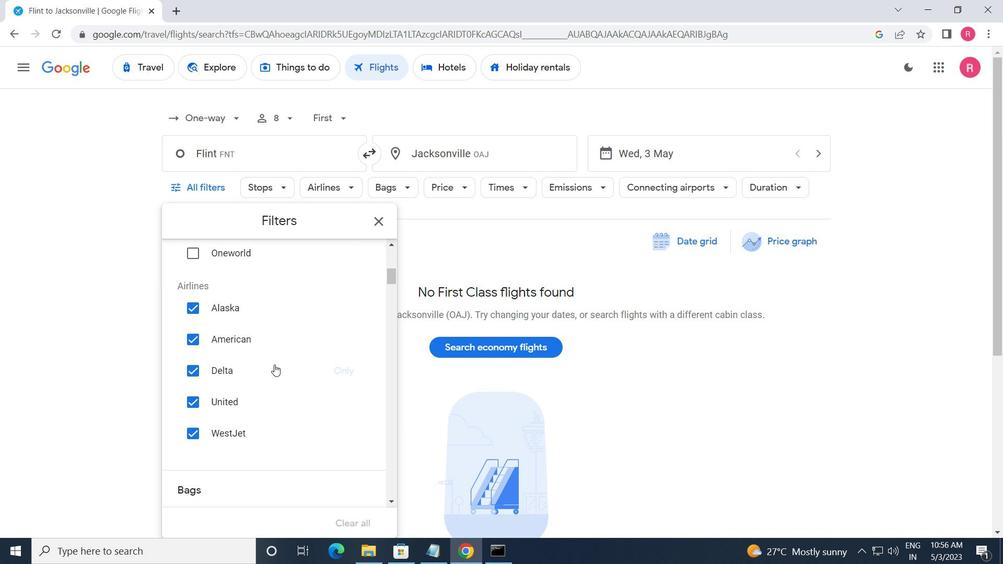 
Action: Mouse scrolled (279, 374) with delta (0, 0)
Screenshot: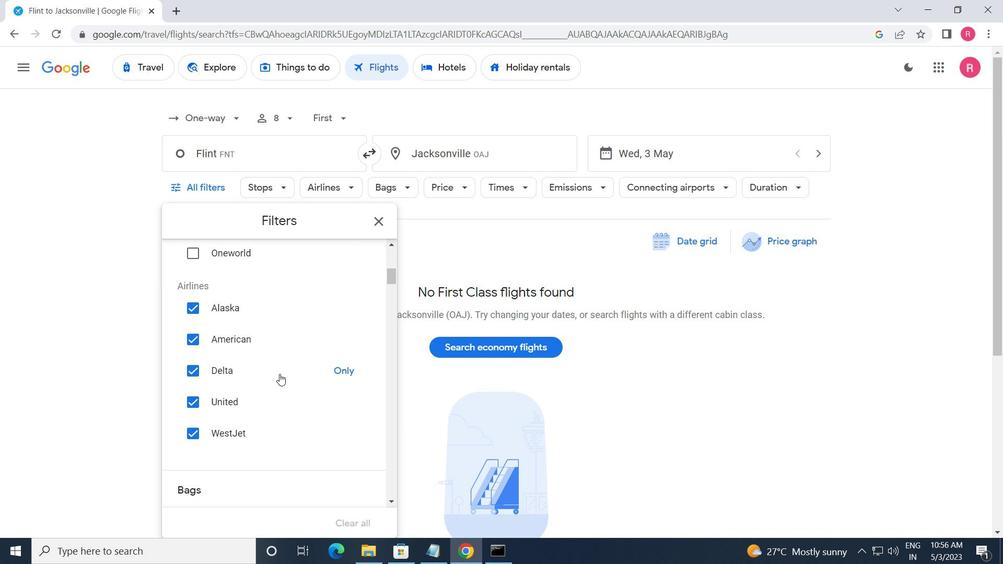 
Action: Mouse scrolled (279, 373) with delta (0, 0)
Screenshot: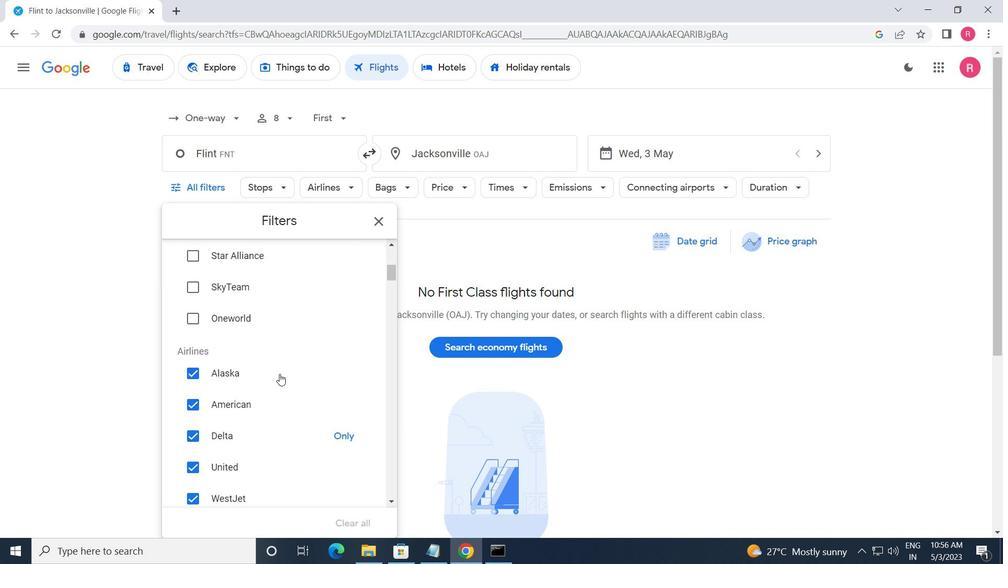 
Action: Mouse scrolled (279, 373) with delta (0, 0)
Screenshot: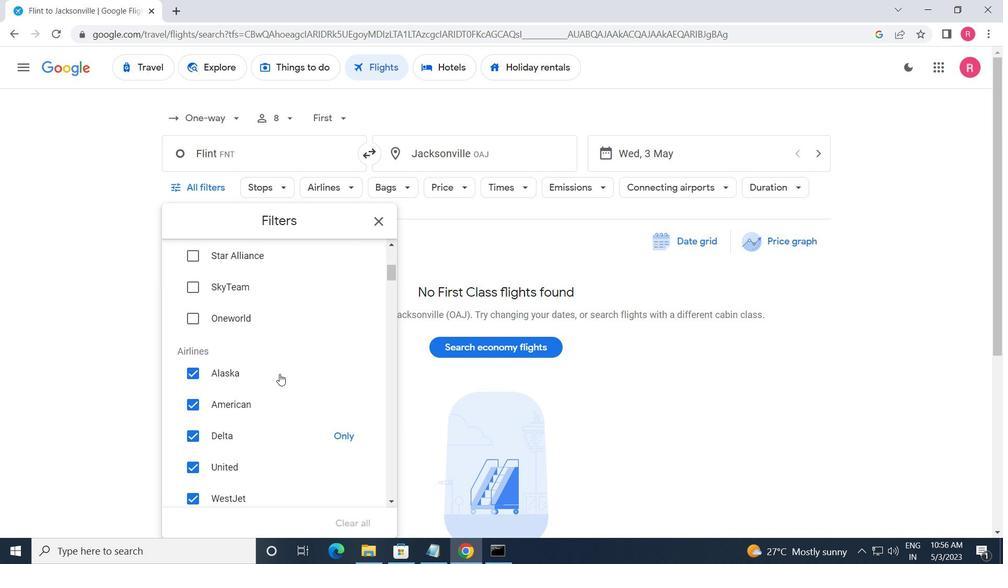
Action: Mouse scrolled (279, 374) with delta (0, 0)
Screenshot: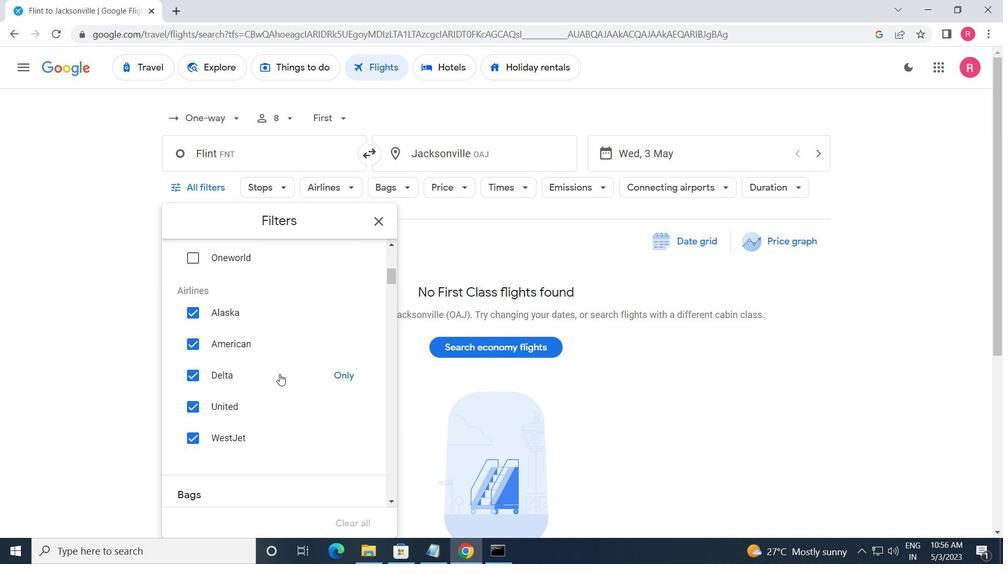 
Action: Mouse scrolled (279, 374) with delta (0, 0)
Screenshot: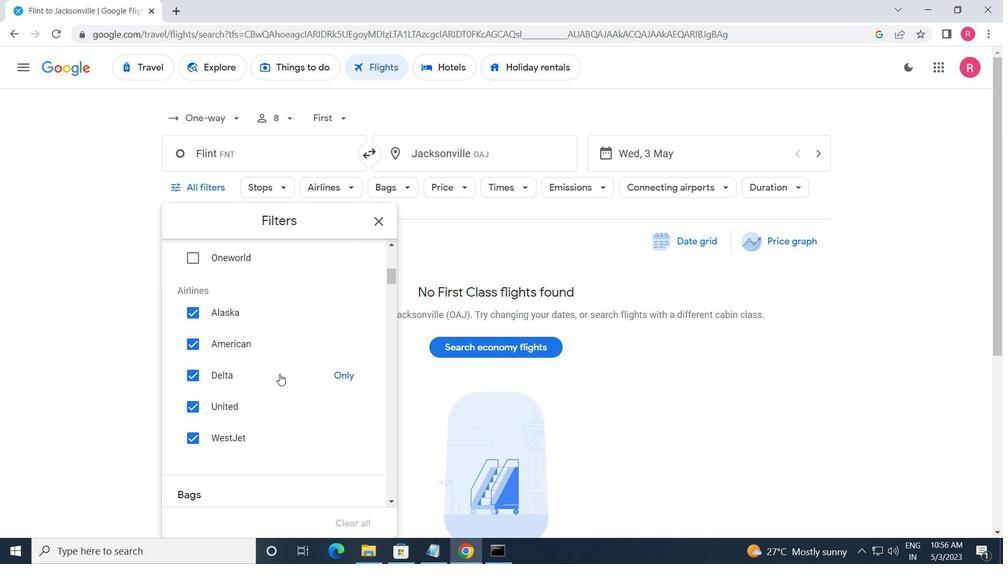 
Action: Mouse scrolled (279, 374) with delta (0, 0)
Screenshot: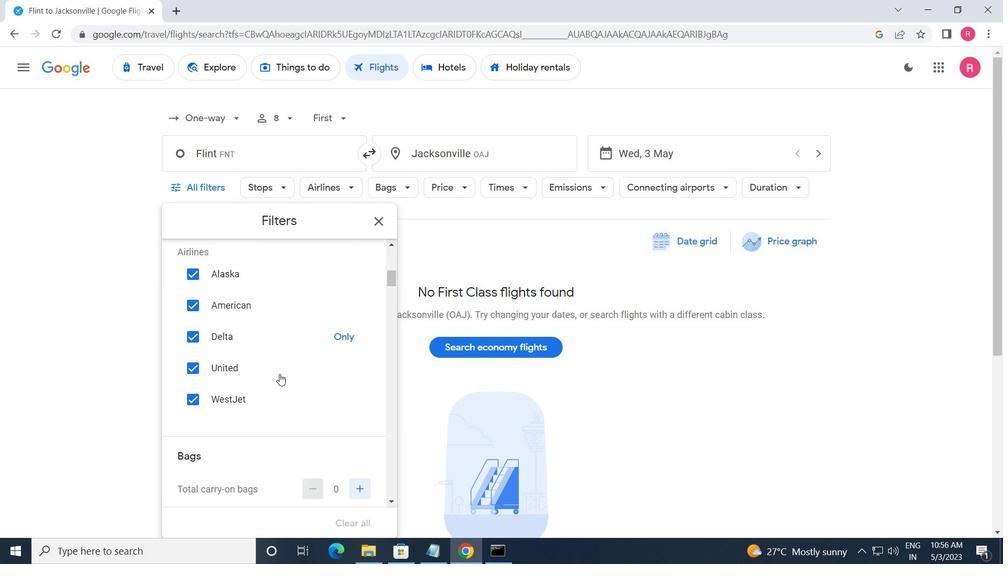 
Action: Mouse moved to (350, 270)
Screenshot: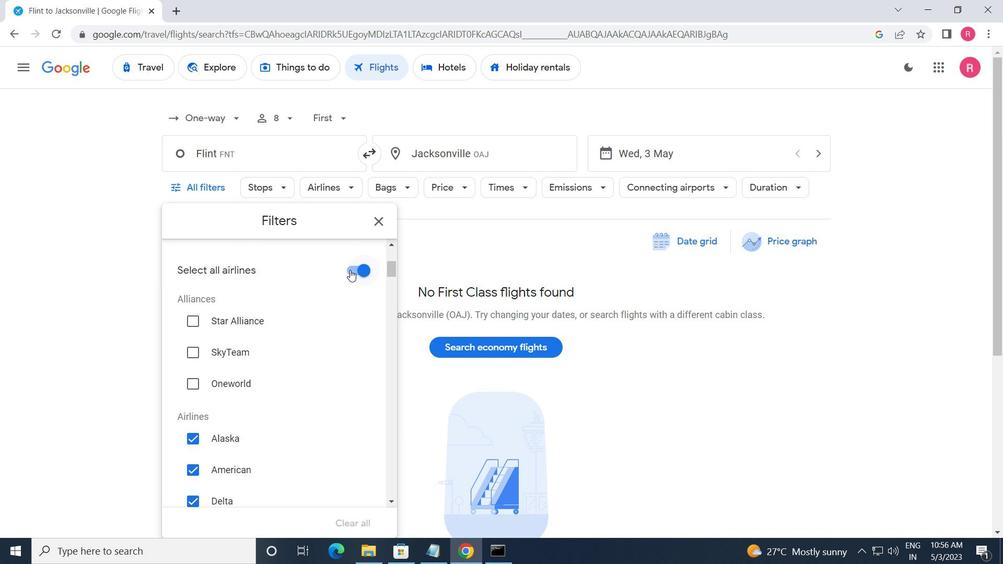 
Action: Mouse pressed left at (350, 270)
Screenshot: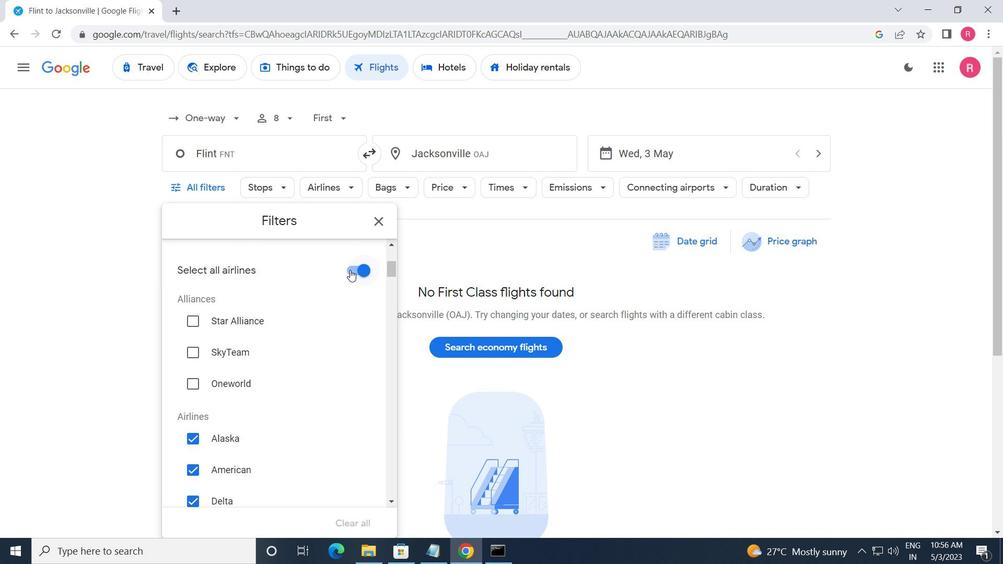 
Action: Mouse moved to (287, 425)
Screenshot: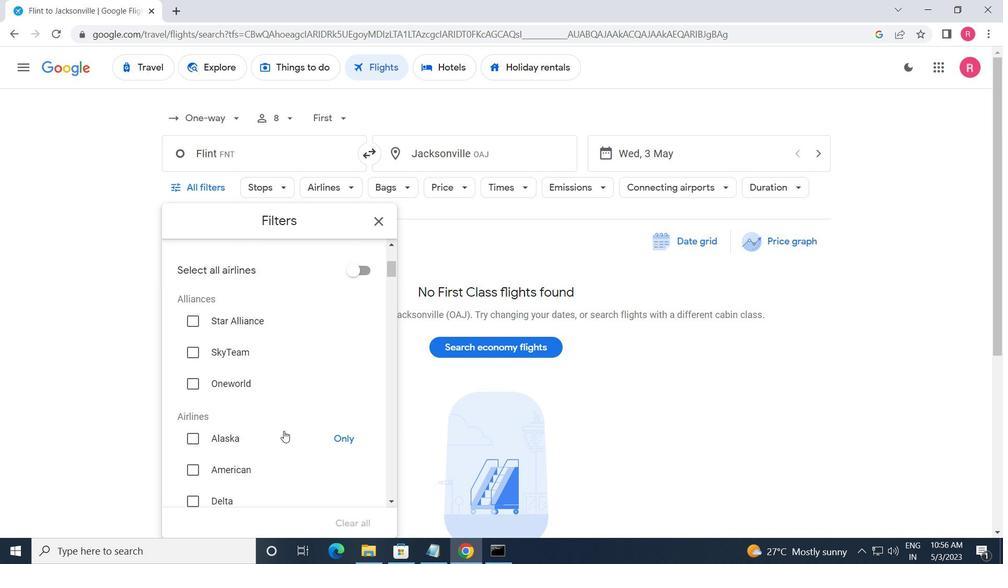 
Action: Mouse scrolled (287, 424) with delta (0, 0)
Screenshot: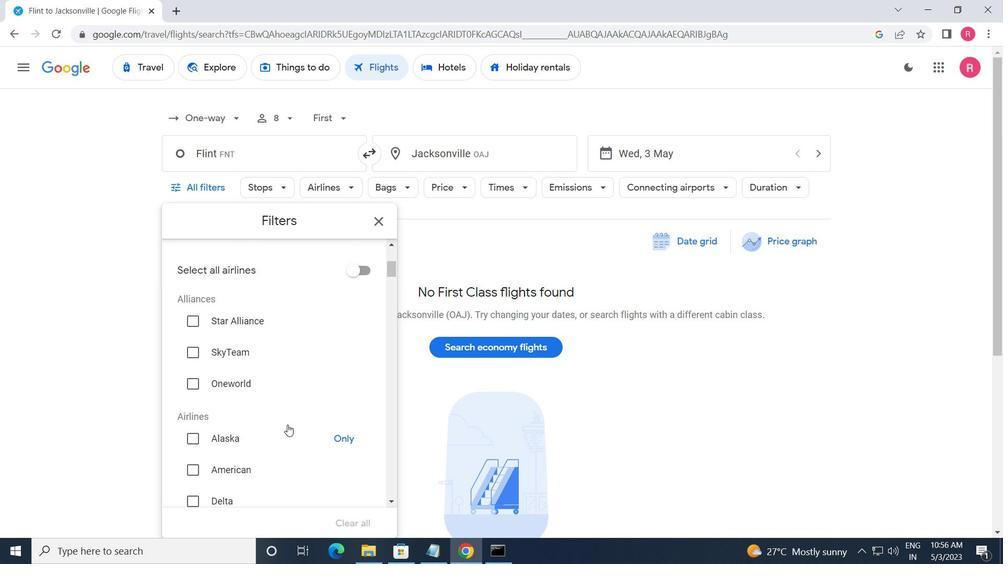 
Action: Mouse scrolled (287, 424) with delta (0, 0)
Screenshot: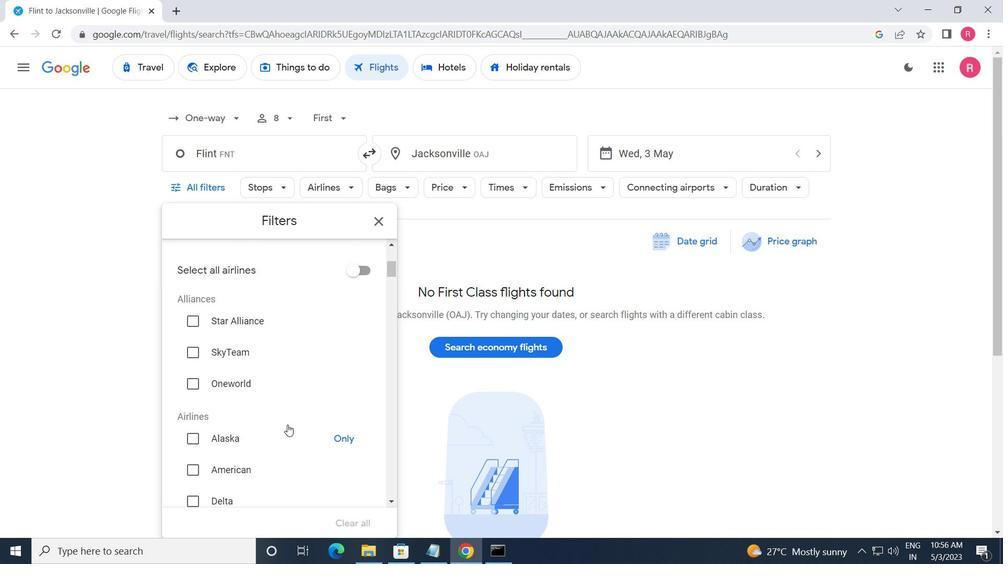 
Action: Mouse scrolled (287, 424) with delta (0, 0)
Screenshot: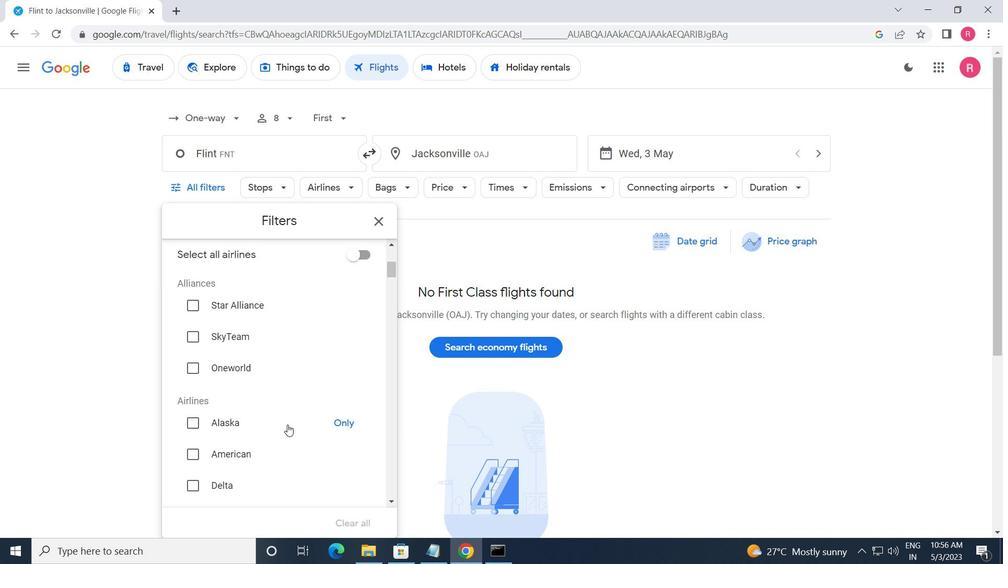 
Action: Mouse scrolled (287, 424) with delta (0, 0)
Screenshot: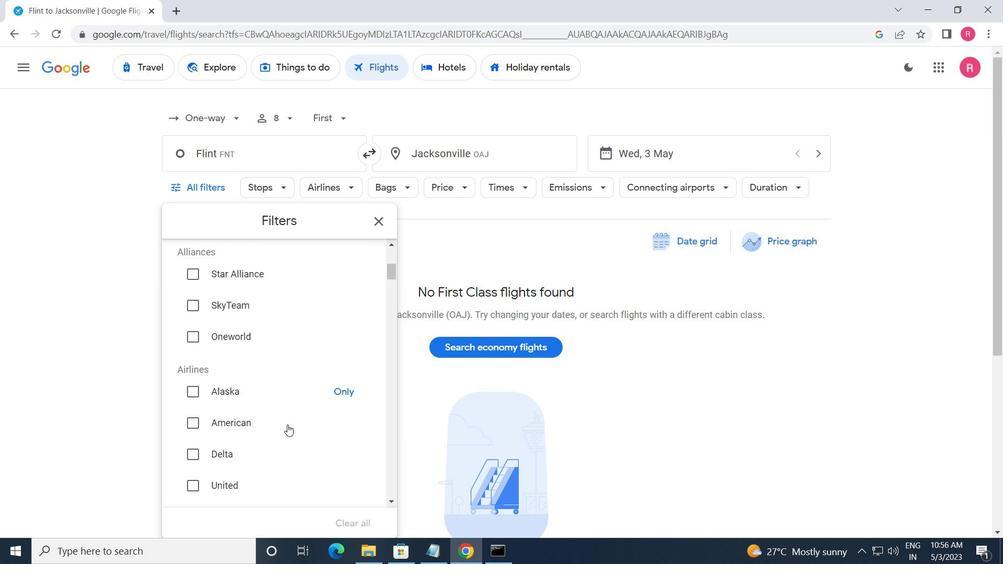 
Action: Mouse scrolled (287, 424) with delta (0, 0)
Screenshot: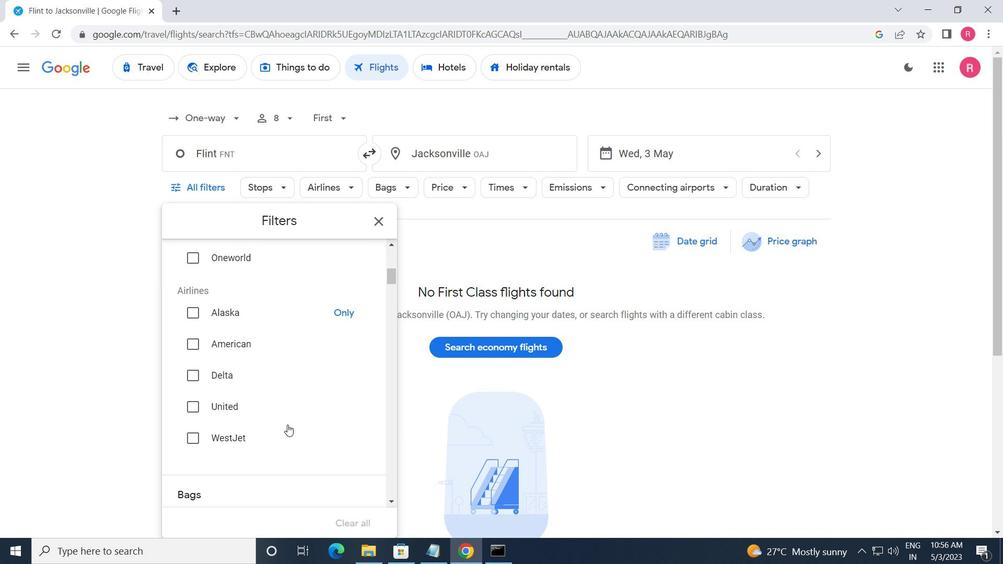 
Action: Mouse moved to (360, 363)
Screenshot: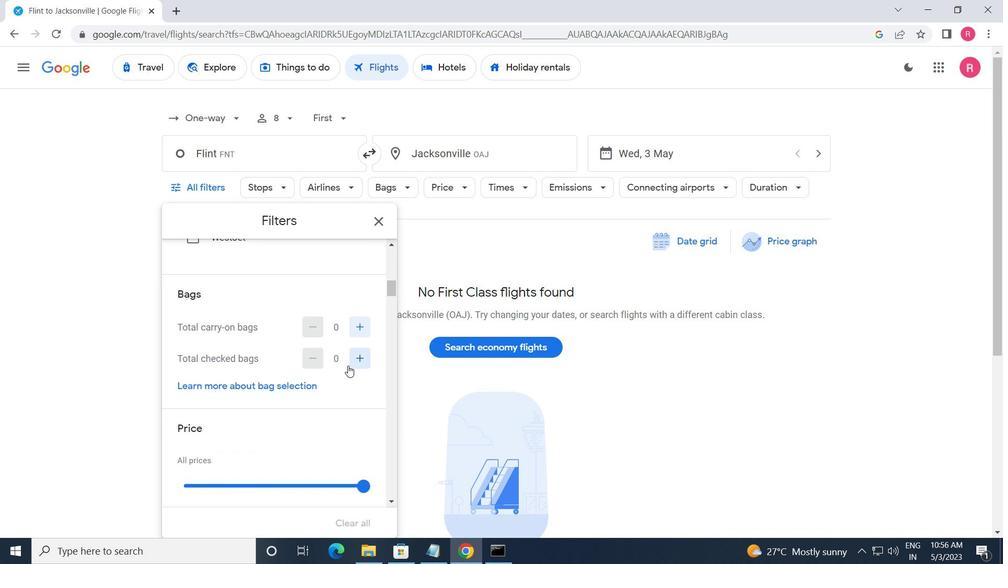 
Action: Mouse pressed left at (360, 363)
Screenshot: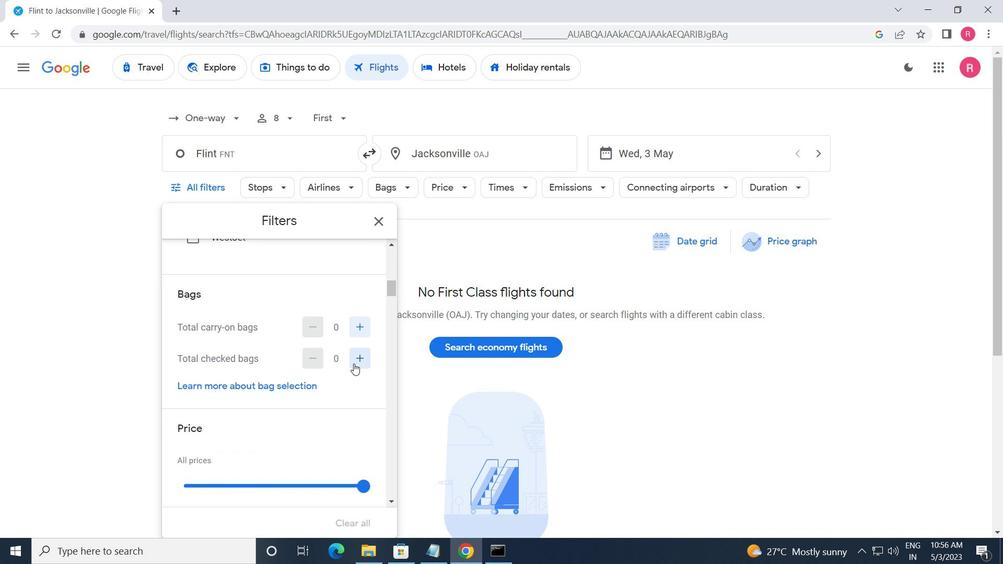 
Action: Mouse moved to (361, 363)
Screenshot: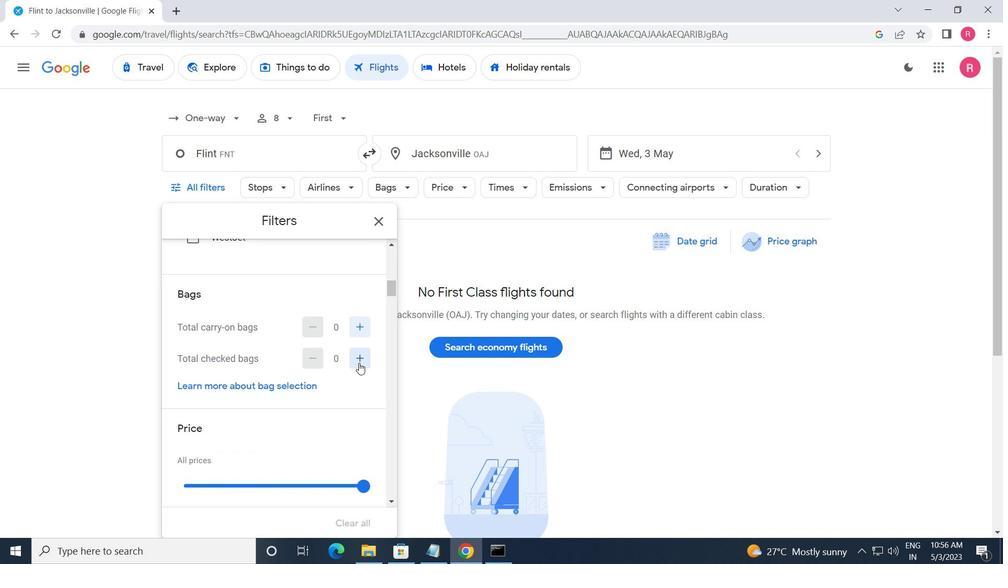 
Action: Mouse pressed left at (361, 363)
Screenshot: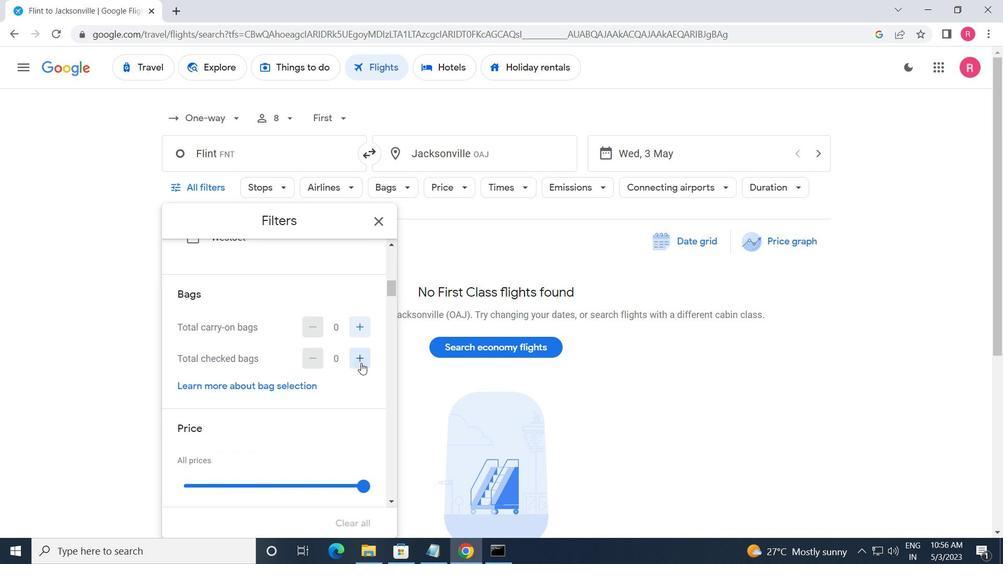 
Action: Mouse pressed left at (361, 363)
Screenshot: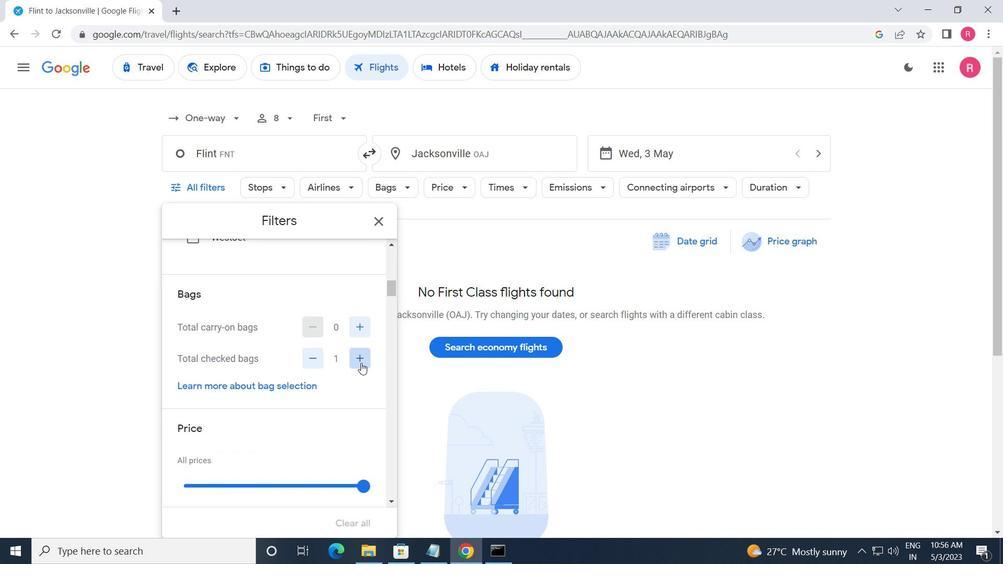 
Action: Mouse pressed left at (361, 363)
Screenshot: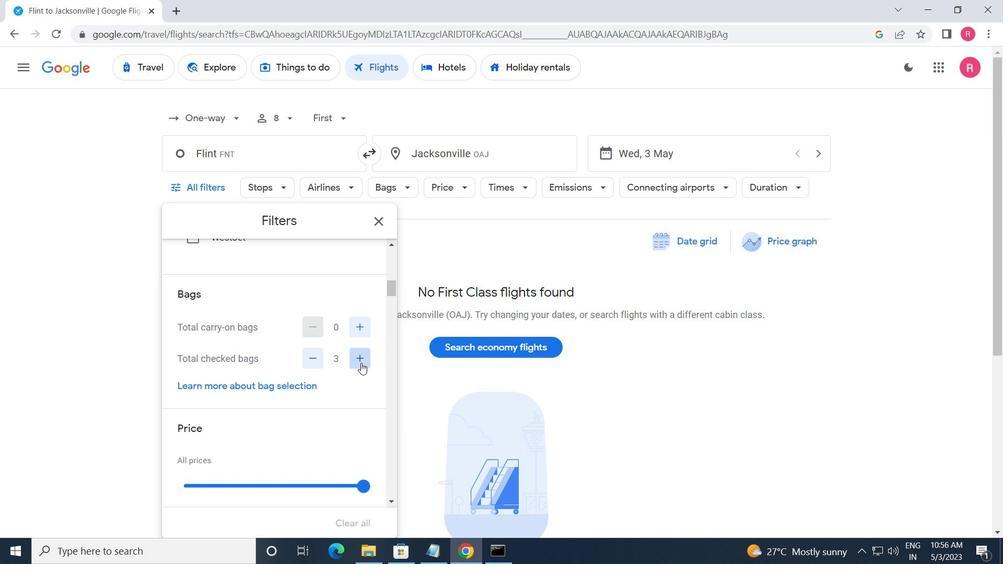 
Action: Mouse pressed left at (361, 363)
Screenshot: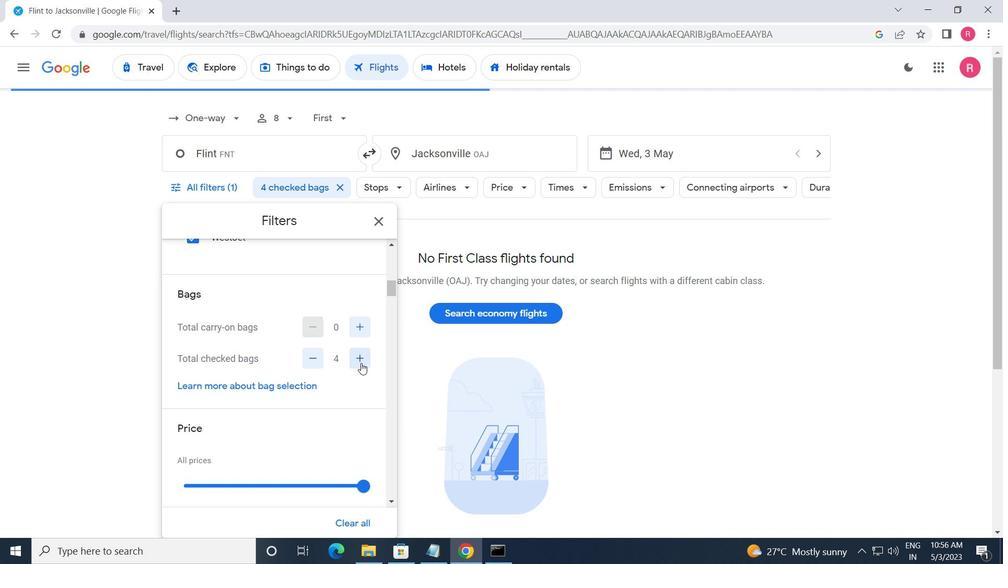 
Action: Mouse pressed left at (361, 363)
Screenshot: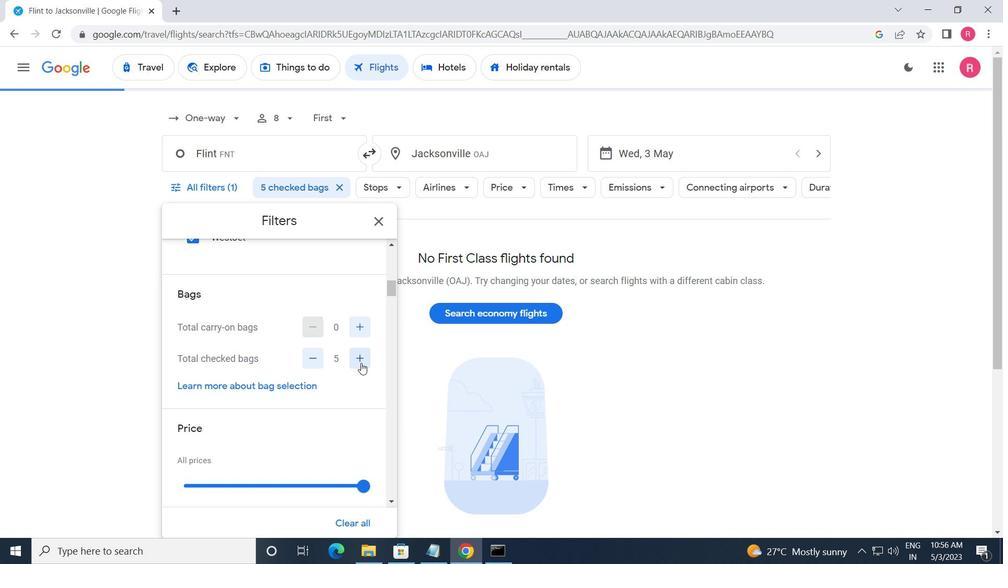 
Action: Mouse pressed left at (361, 363)
Screenshot: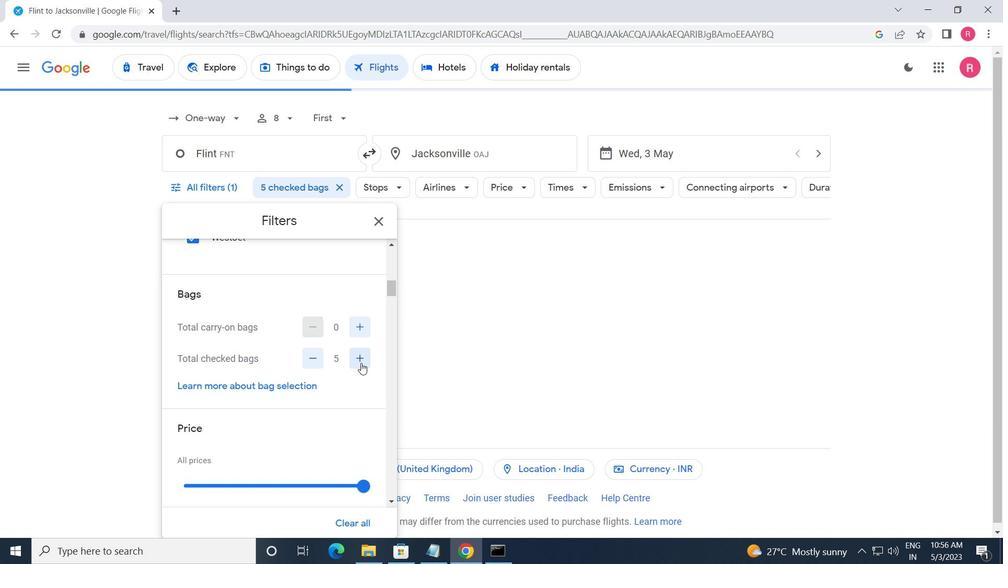 
Action: Mouse moved to (350, 430)
Screenshot: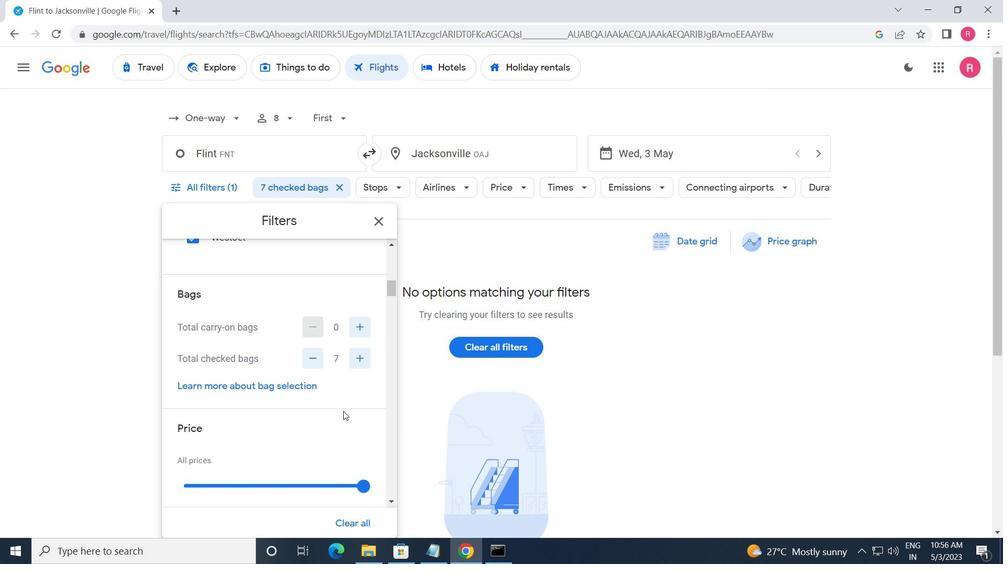 
Action: Mouse scrolled (350, 430) with delta (0, 0)
Screenshot: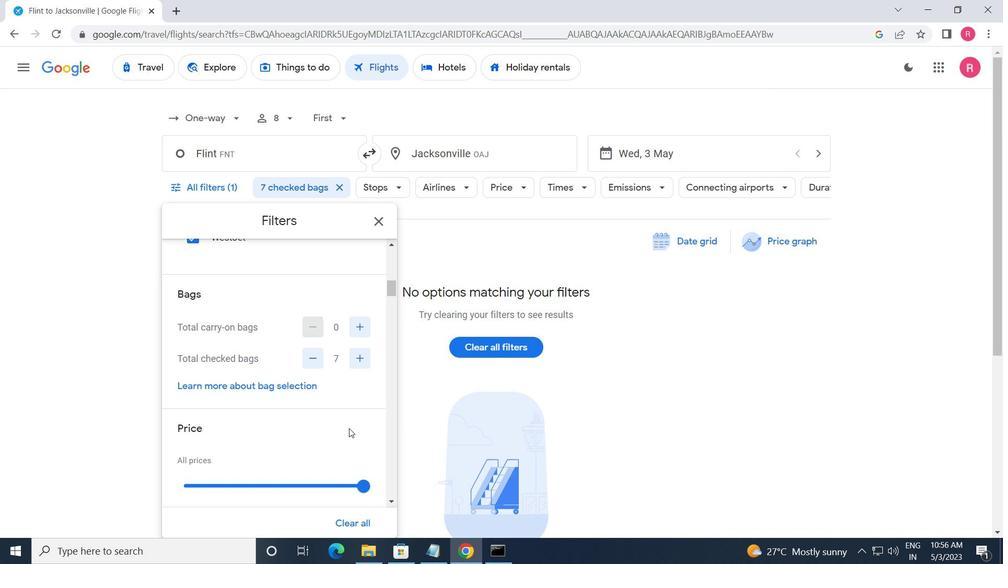 
Action: Mouse moved to (366, 425)
Screenshot: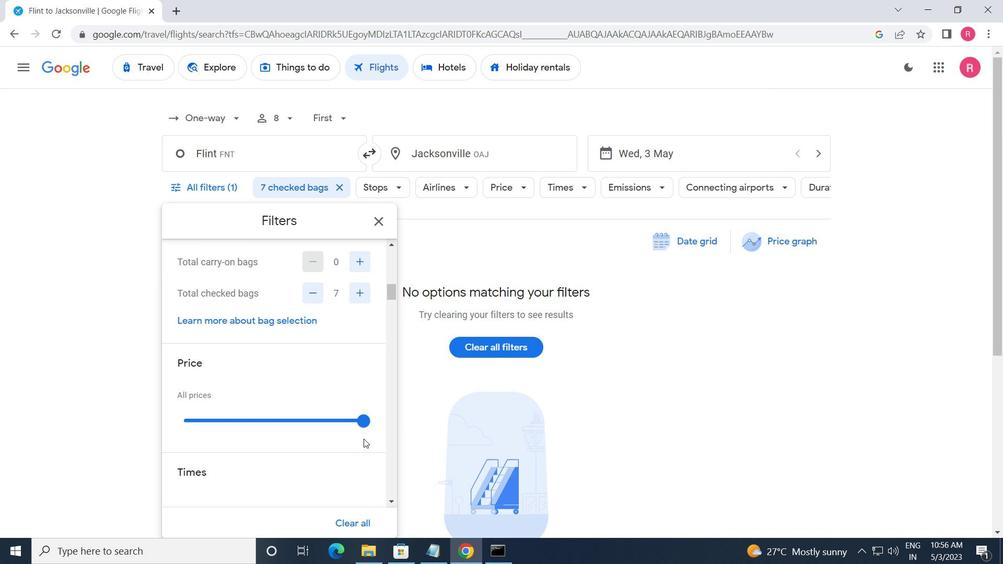 
Action: Mouse pressed left at (366, 425)
Screenshot: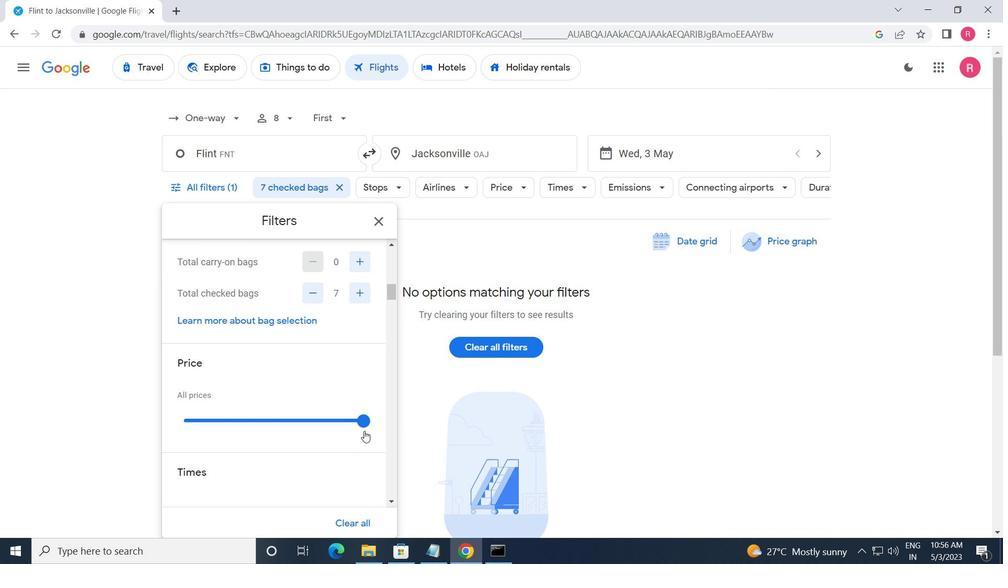 
Action: Mouse moved to (349, 417)
Screenshot: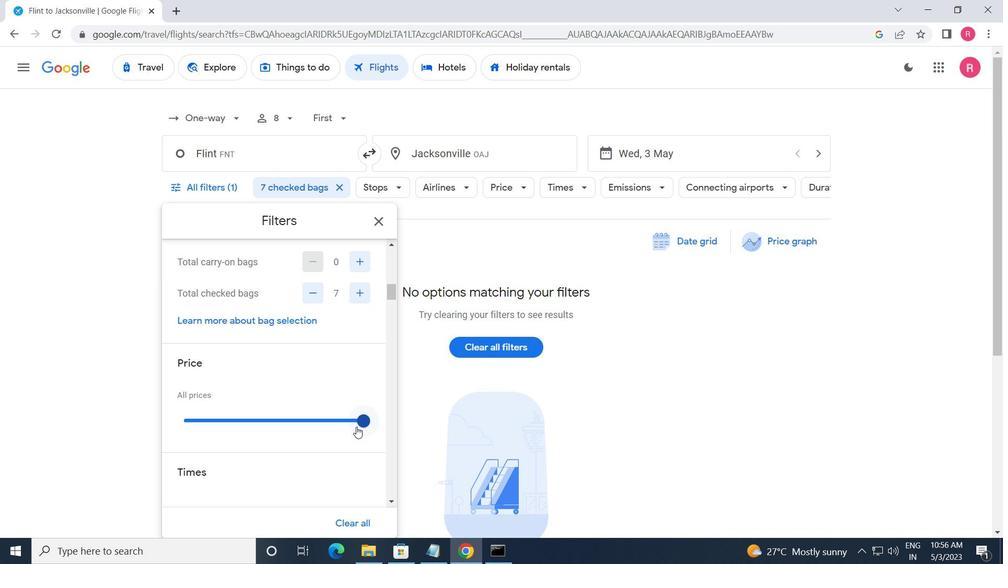 
Action: Mouse scrolled (349, 417) with delta (0, 0)
Screenshot: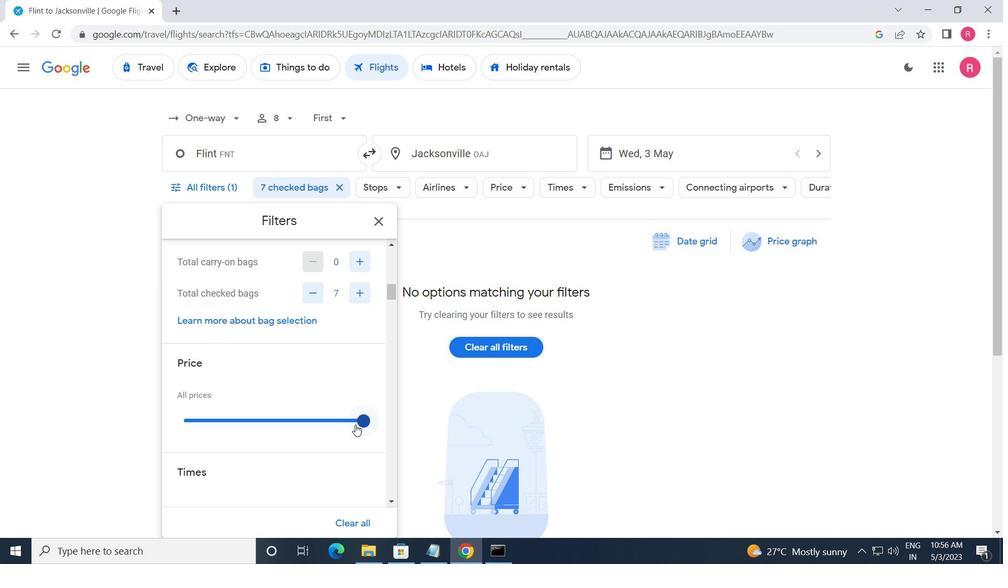 
Action: Mouse scrolled (349, 417) with delta (0, 0)
Screenshot: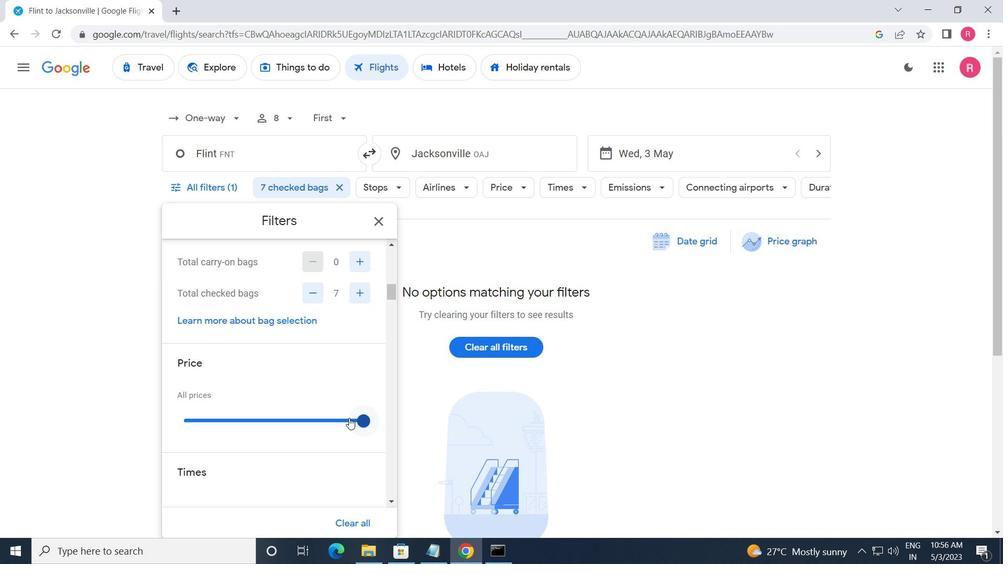 
Action: Mouse moved to (181, 433)
Screenshot: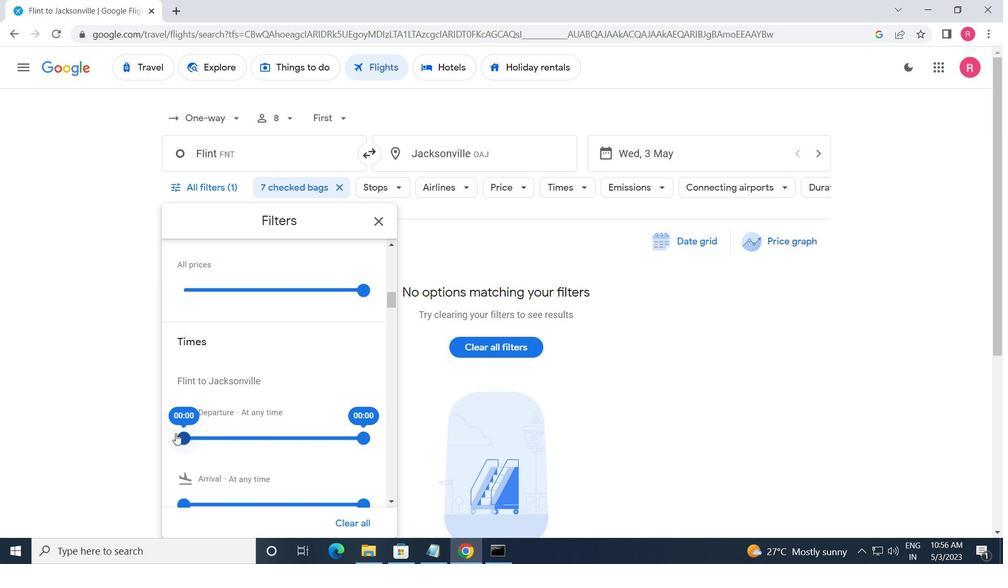 
Action: Mouse pressed left at (181, 433)
Screenshot: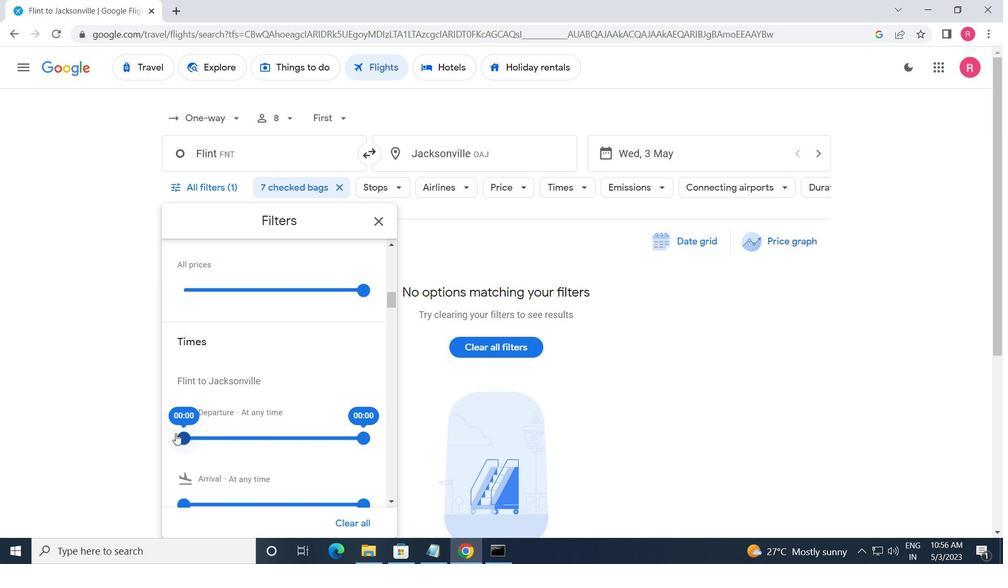 
Action: Mouse moved to (359, 435)
Screenshot: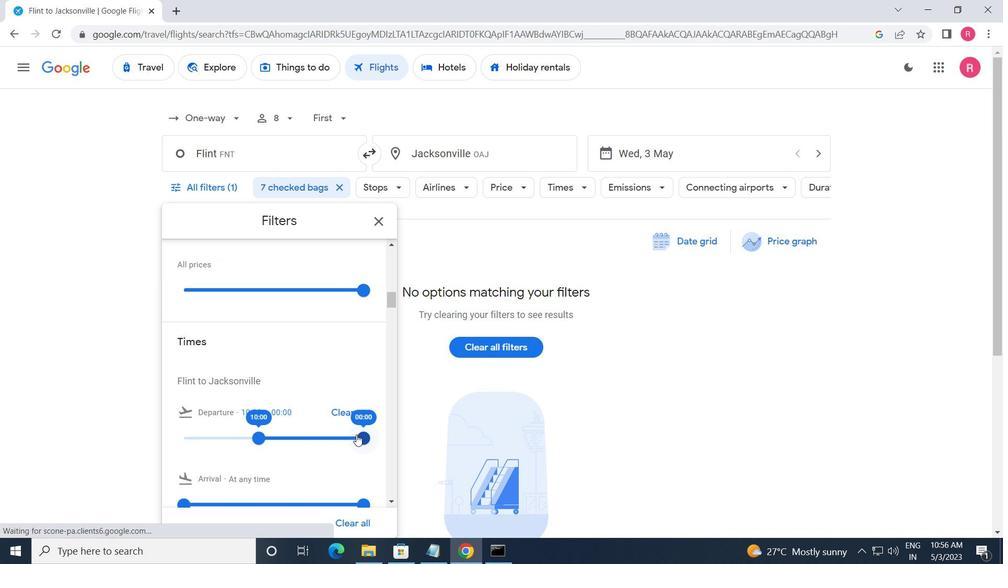 
Action: Mouse pressed left at (359, 435)
Screenshot: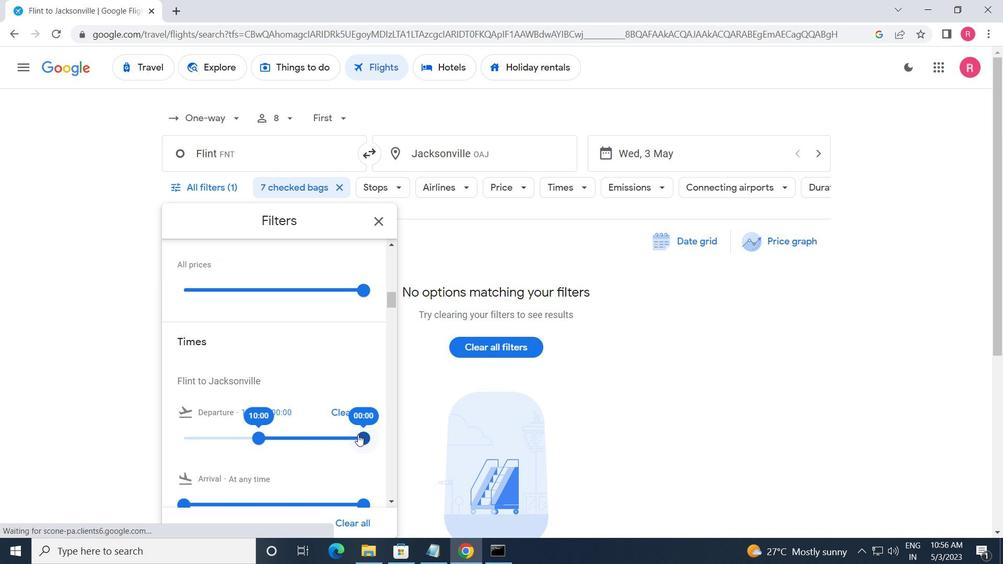 
Action: Mouse moved to (378, 221)
Screenshot: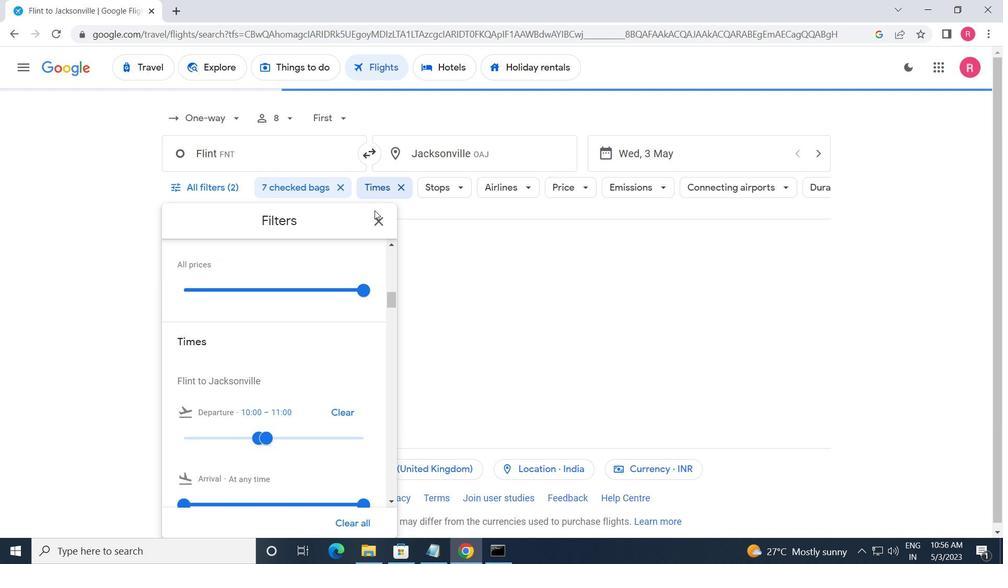 
Action: Mouse pressed left at (378, 221)
Screenshot: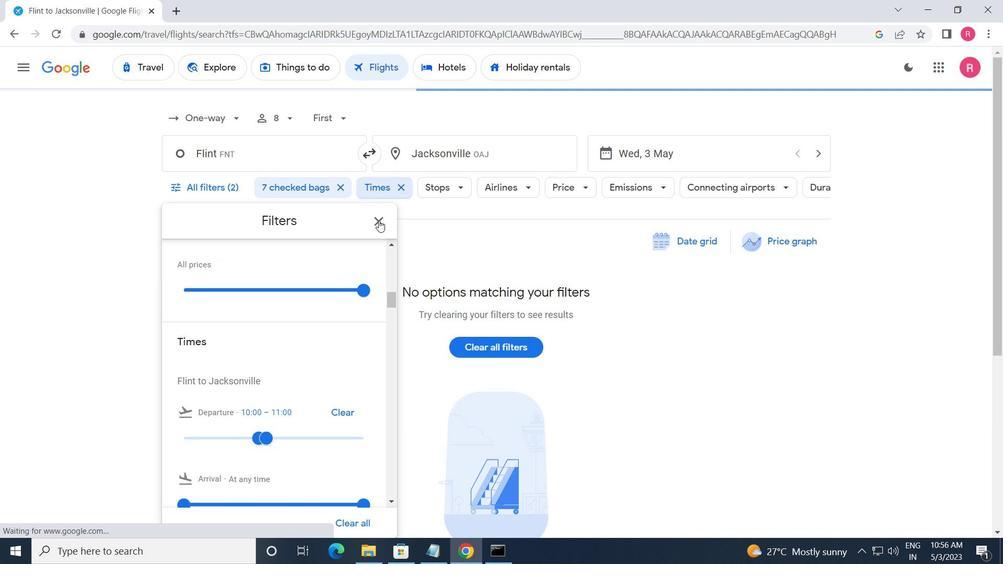 
Action: Mouse moved to (376, 221)
Screenshot: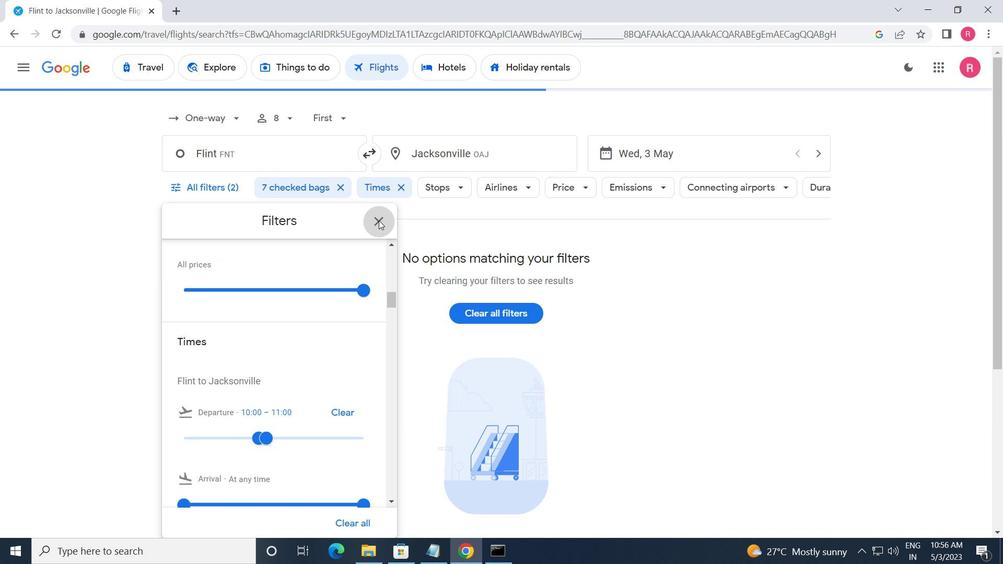 
